 Task: Search one way flight ticket for 4 adults, 2 children, 2 infants in seat and 1 infant on lap in economy from Marquette: Sawyer International Airport to Rock Springs: Southwest Wyoming Regional Airport (rock Springs Sweetwater County Airport) on 8-5-2023. Choice of flights is Alaska. Price is upto 100000. Outbound departure time preference is 15:45.
Action: Mouse moved to (333, 289)
Screenshot: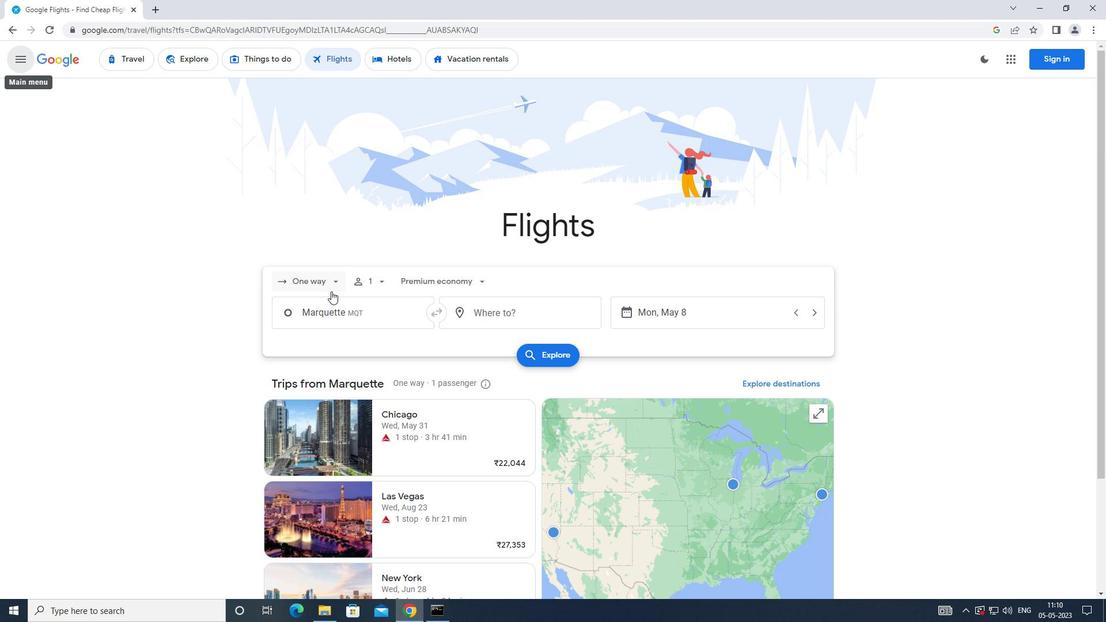 
Action: Mouse pressed left at (333, 289)
Screenshot: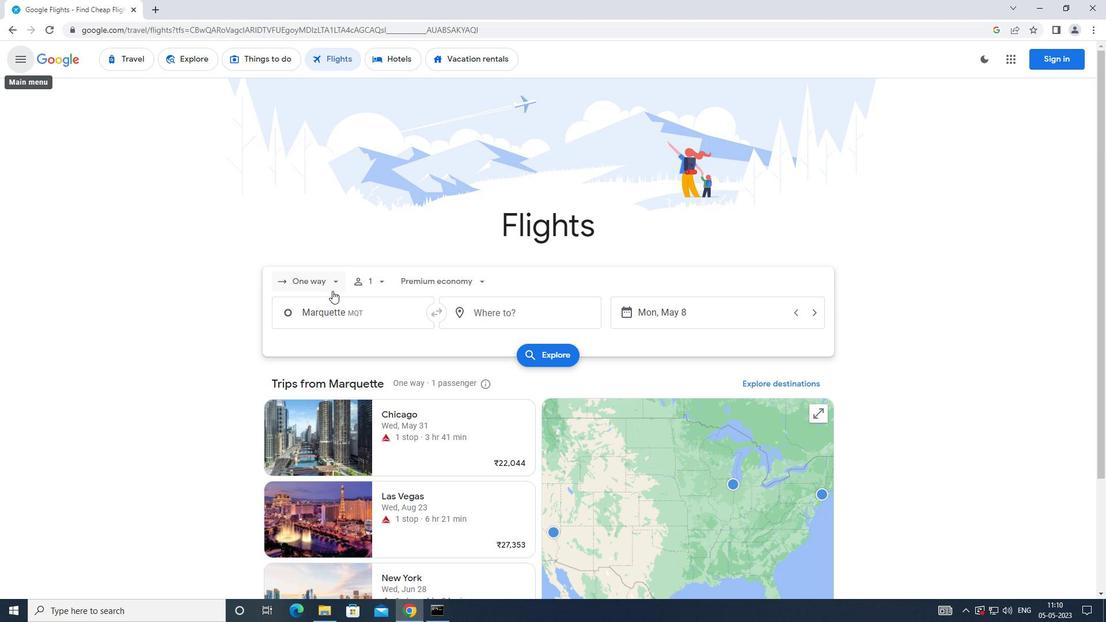 
Action: Mouse moved to (329, 335)
Screenshot: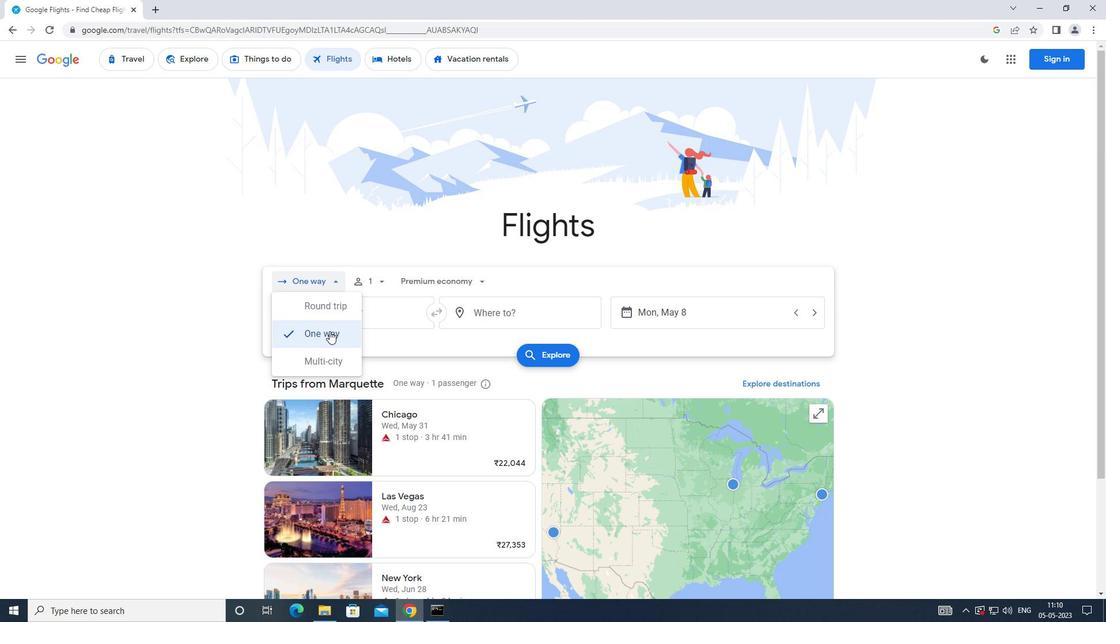 
Action: Mouse pressed left at (329, 335)
Screenshot: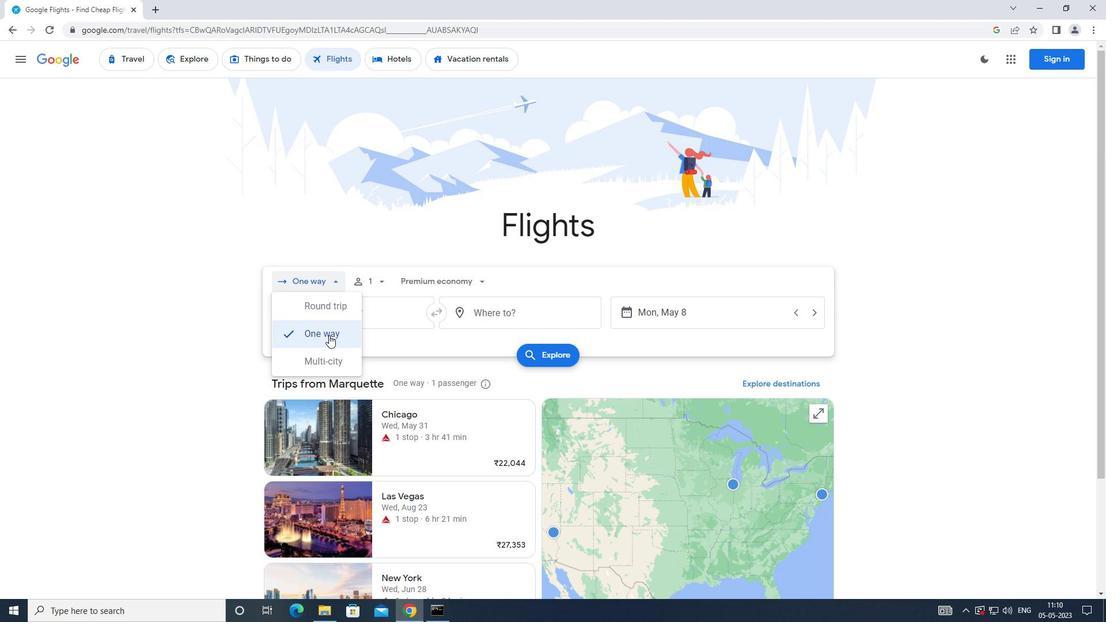 
Action: Mouse moved to (375, 278)
Screenshot: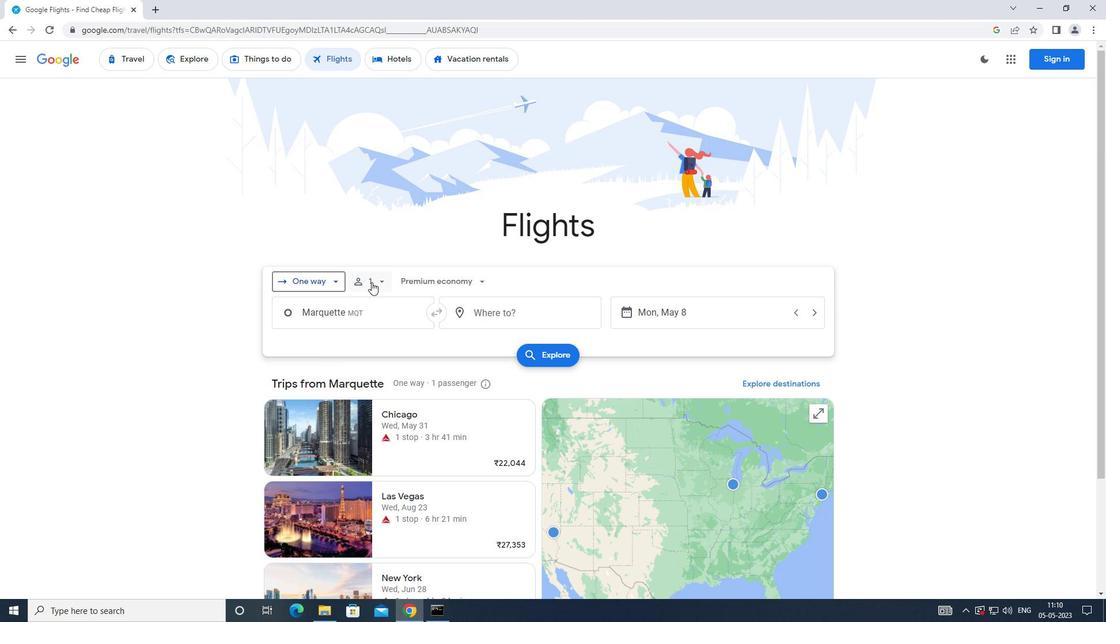 
Action: Mouse pressed left at (375, 278)
Screenshot: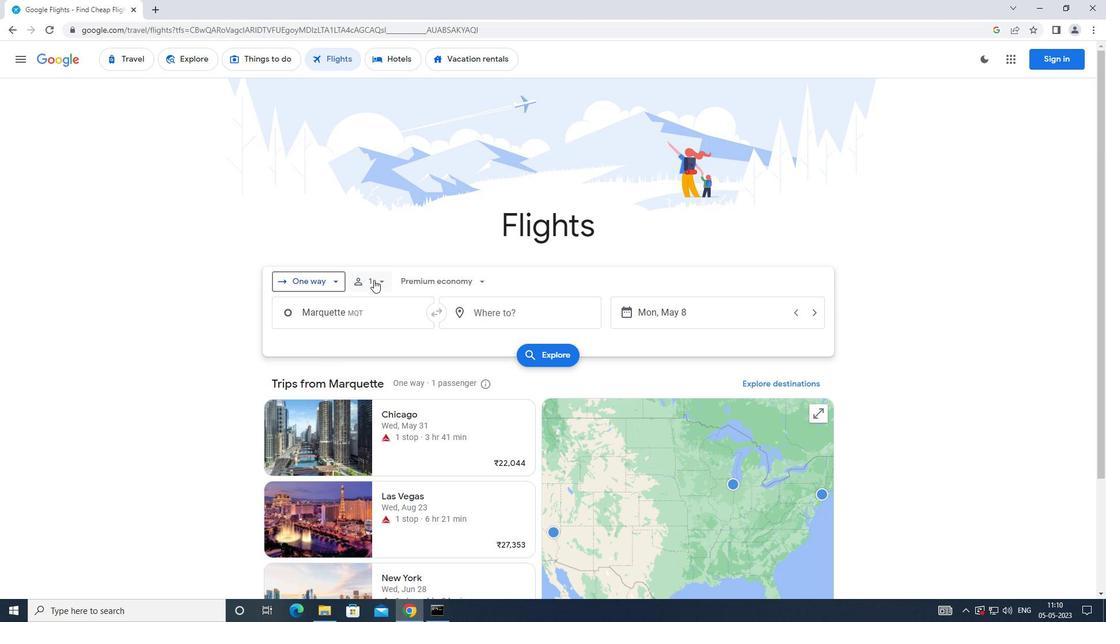 
Action: Mouse moved to (469, 314)
Screenshot: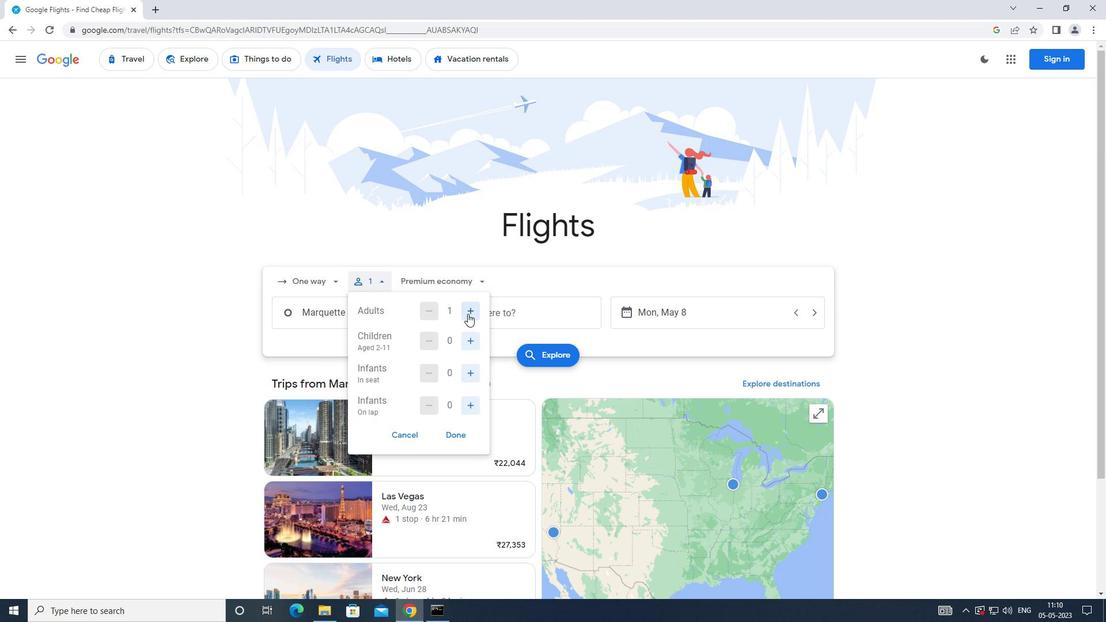 
Action: Mouse pressed left at (469, 314)
Screenshot: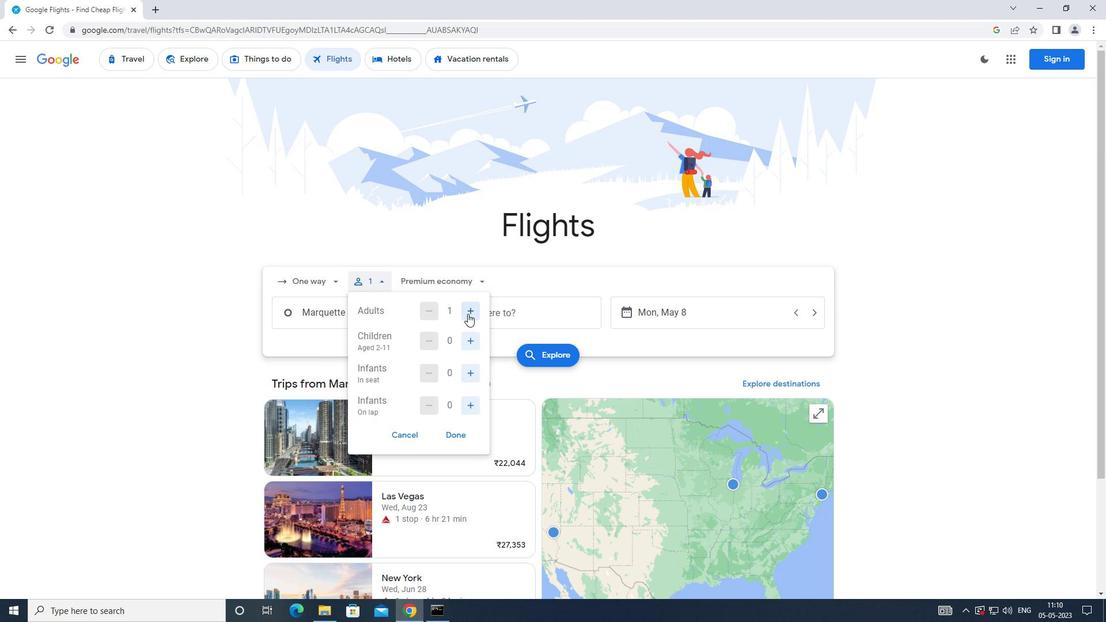 
Action: Mouse moved to (469, 314)
Screenshot: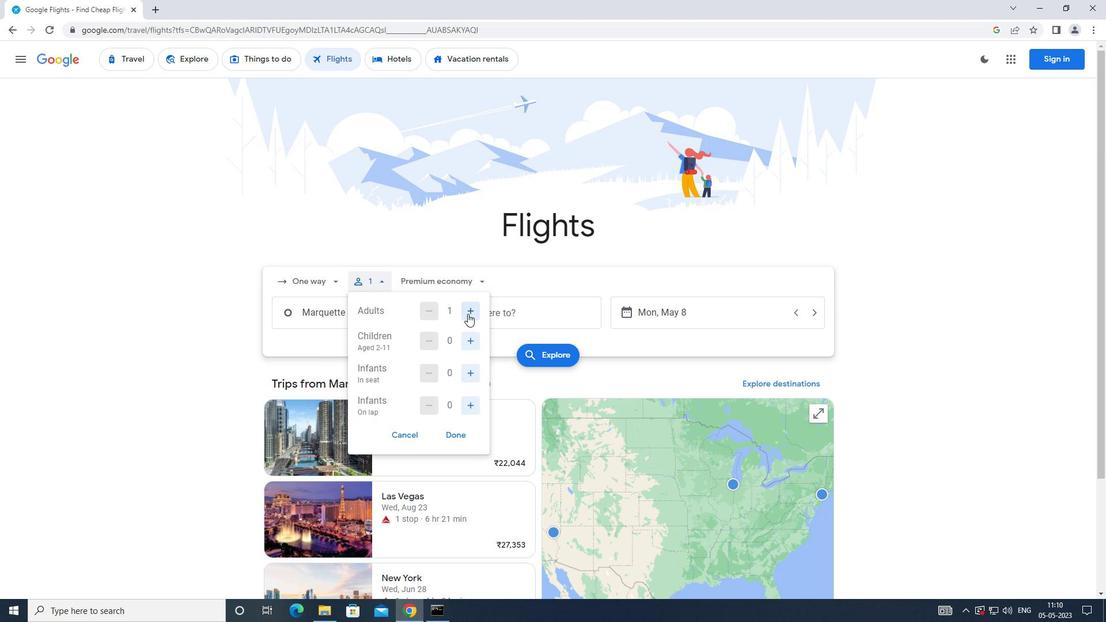 
Action: Mouse pressed left at (469, 314)
Screenshot: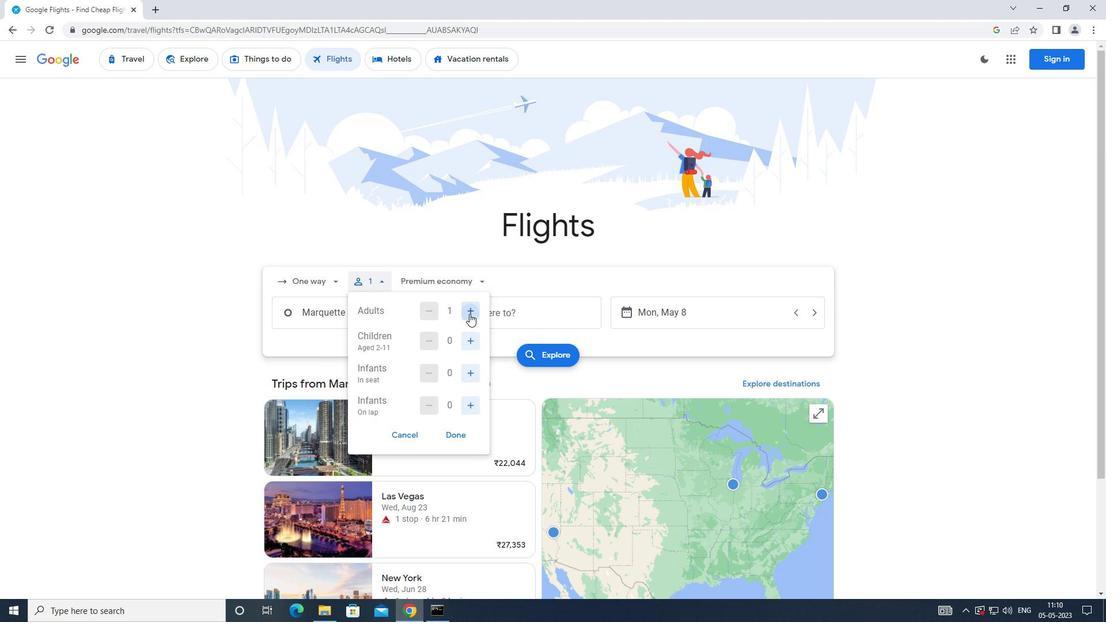 
Action: Mouse pressed left at (469, 314)
Screenshot: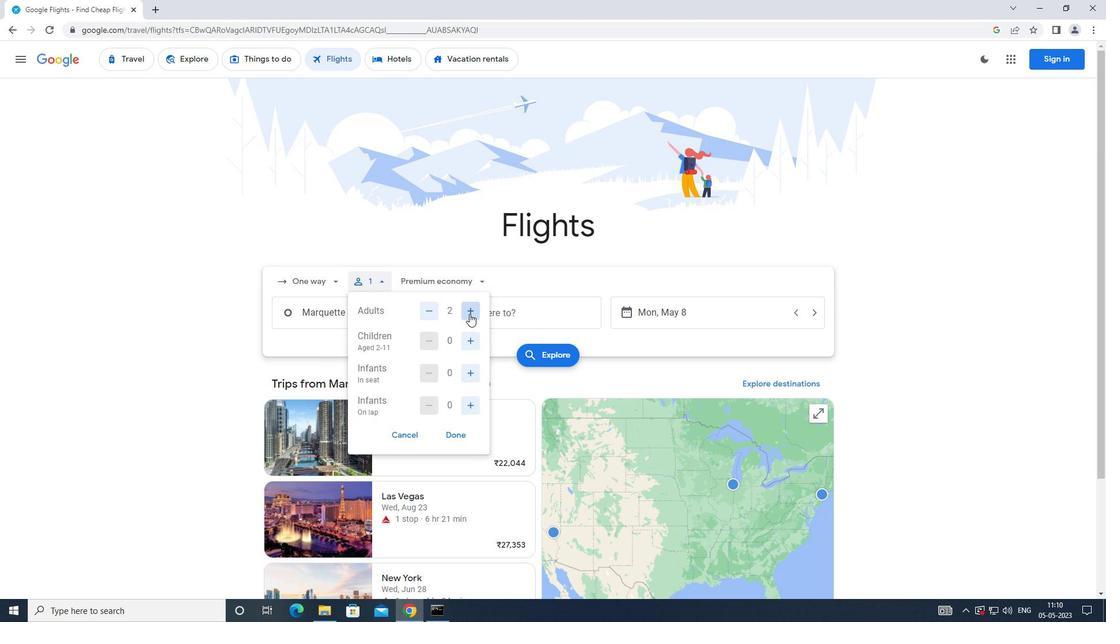 
Action: Mouse moved to (467, 345)
Screenshot: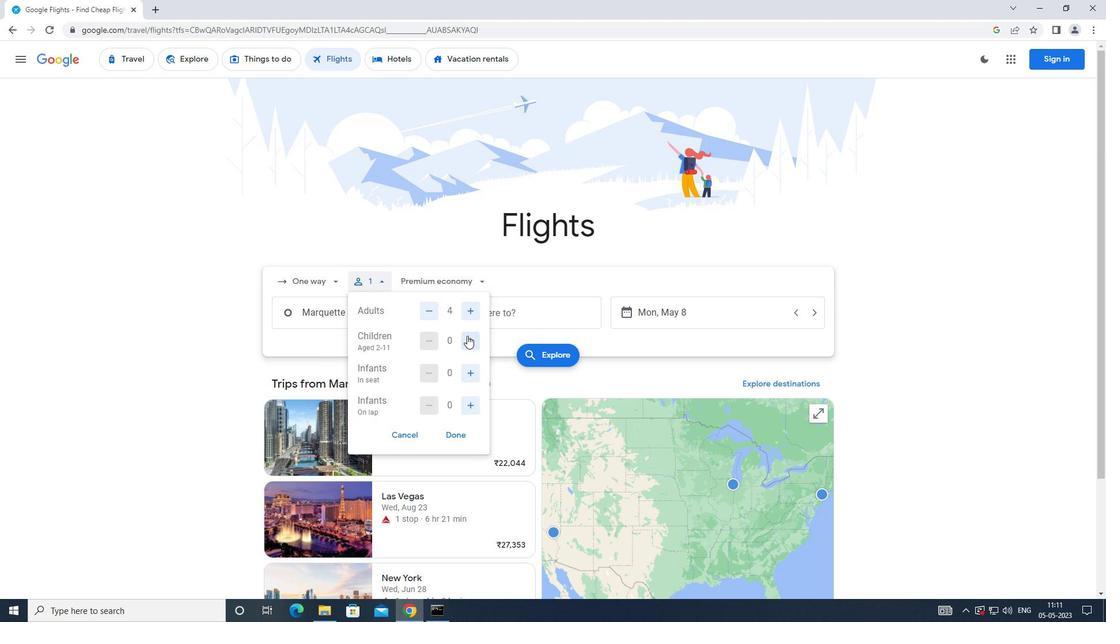 
Action: Mouse pressed left at (467, 345)
Screenshot: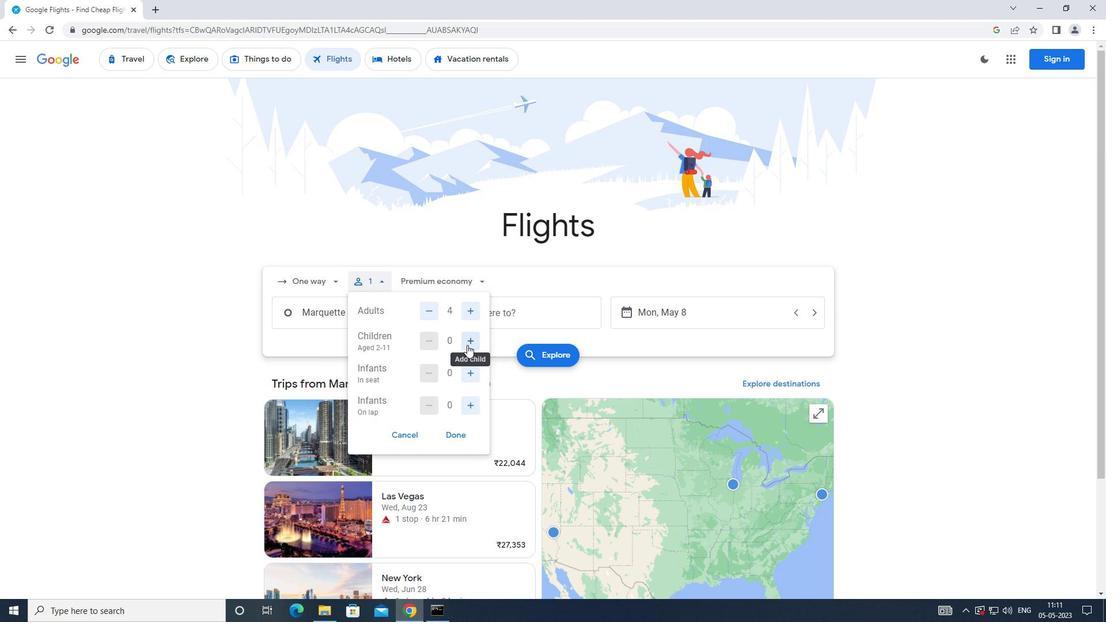 
Action: Mouse moved to (467, 345)
Screenshot: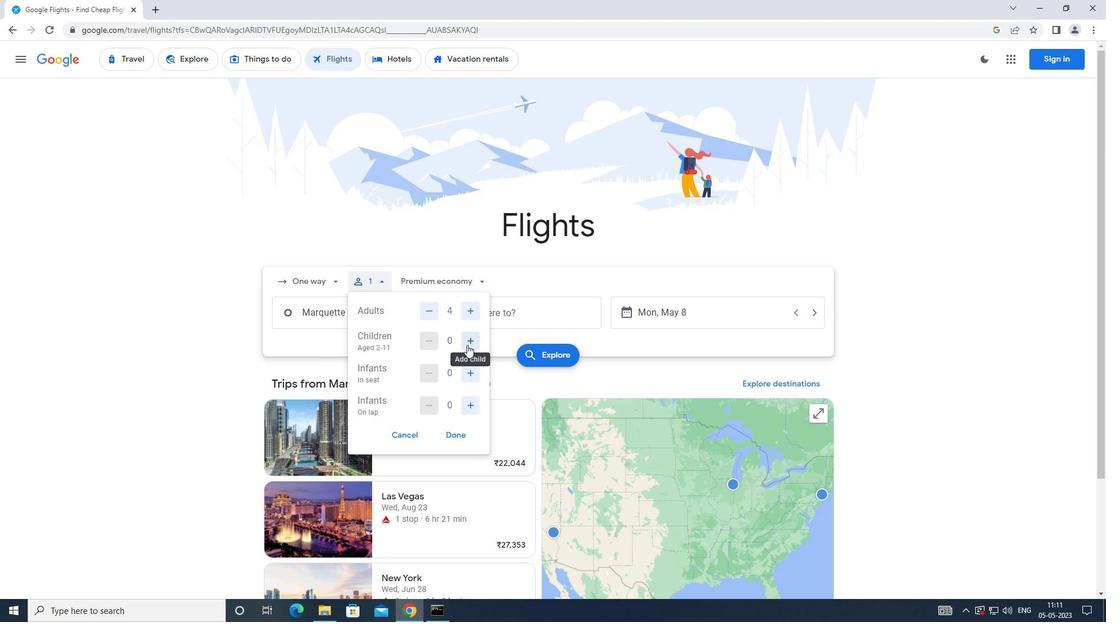 
Action: Mouse pressed left at (467, 345)
Screenshot: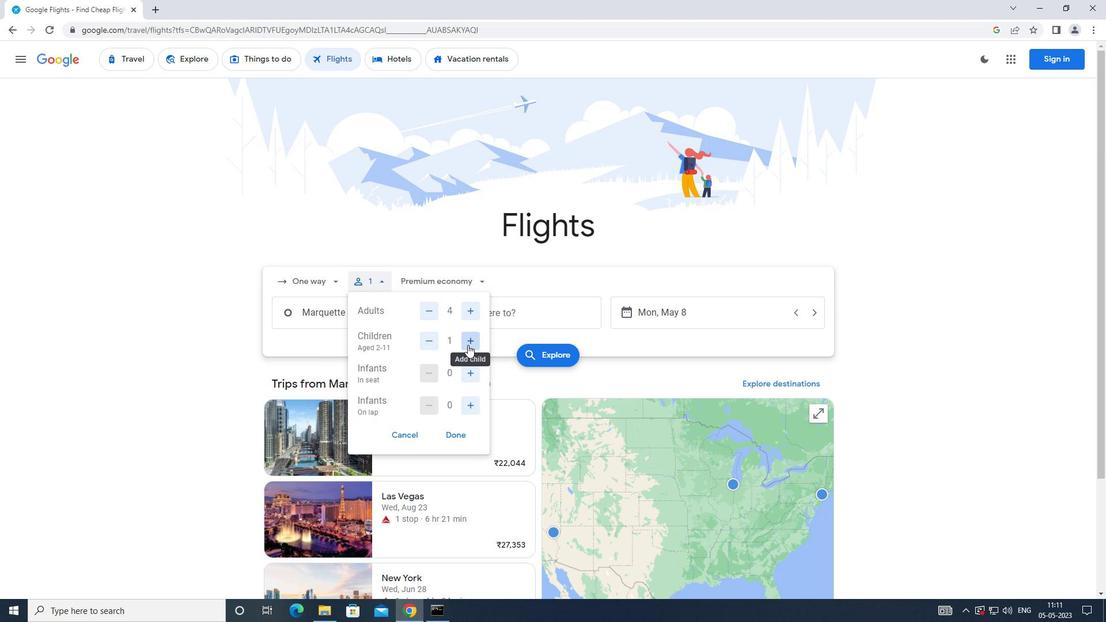 
Action: Mouse moved to (474, 378)
Screenshot: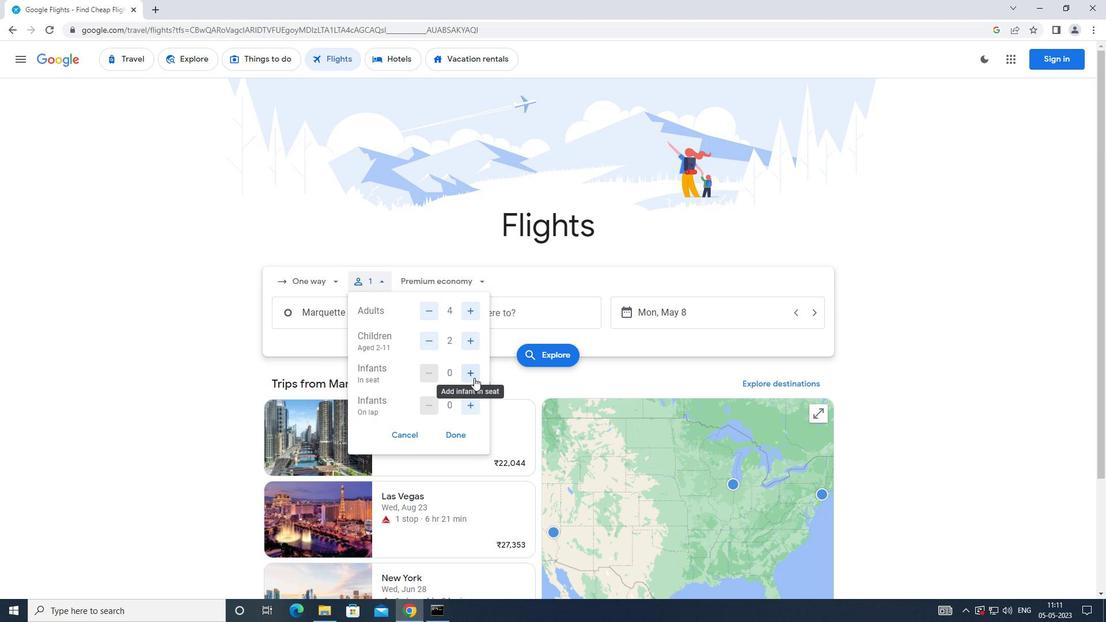 
Action: Mouse pressed left at (474, 378)
Screenshot: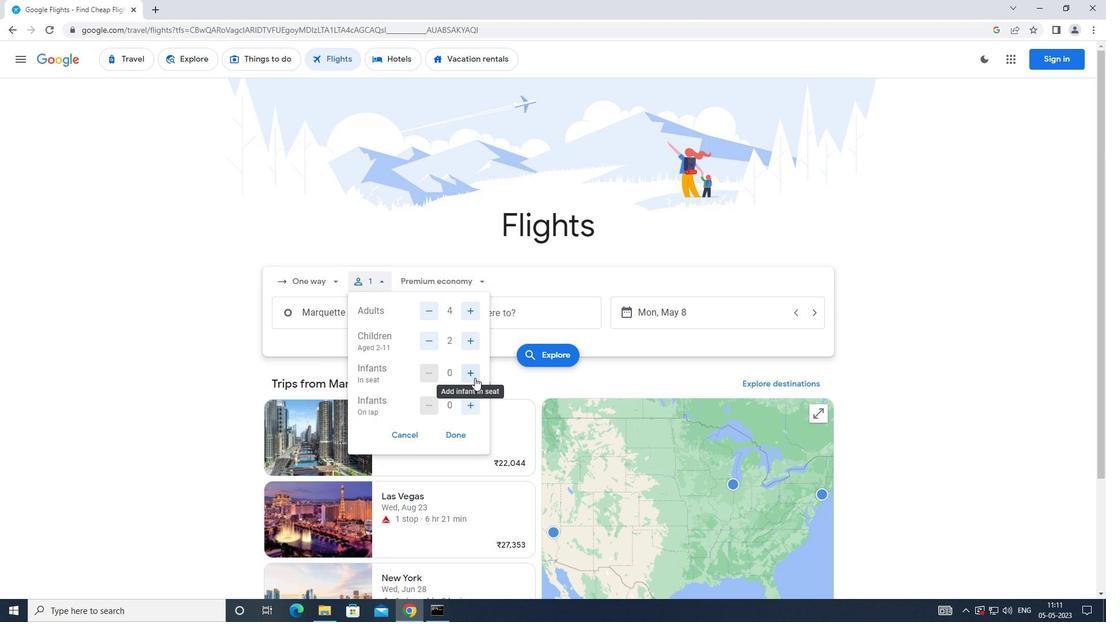 
Action: Mouse moved to (475, 378)
Screenshot: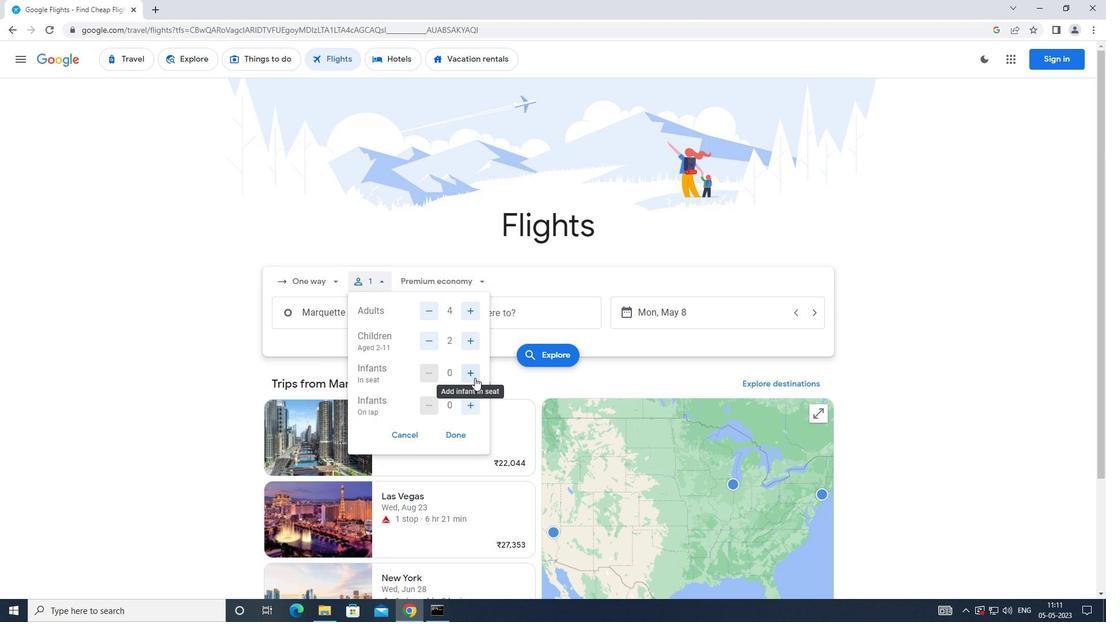 
Action: Mouse pressed left at (475, 378)
Screenshot: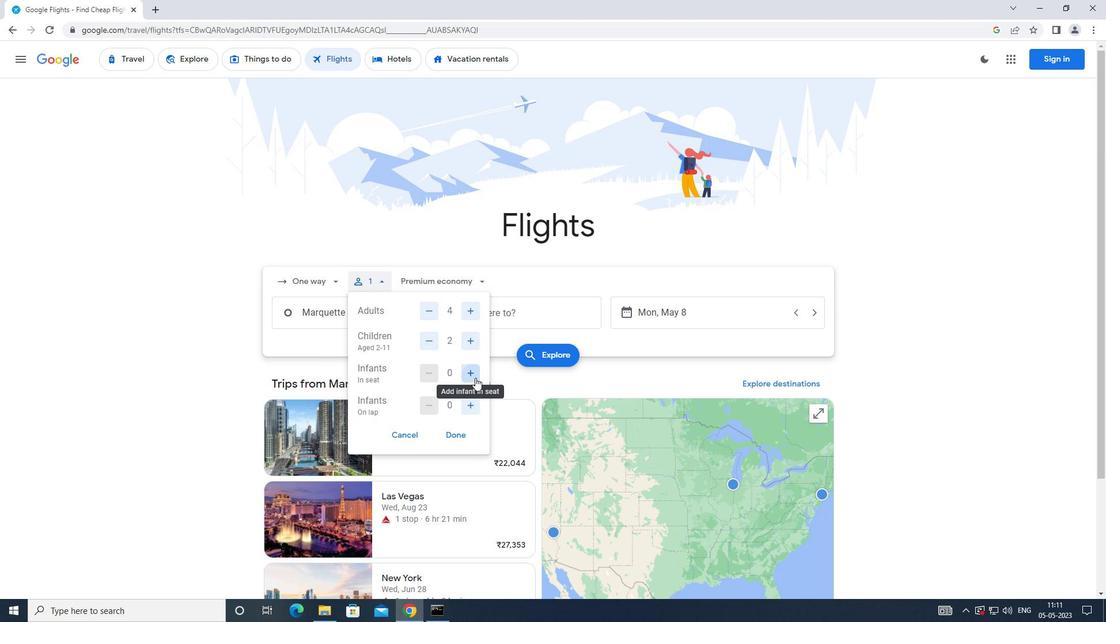 
Action: Mouse moved to (472, 403)
Screenshot: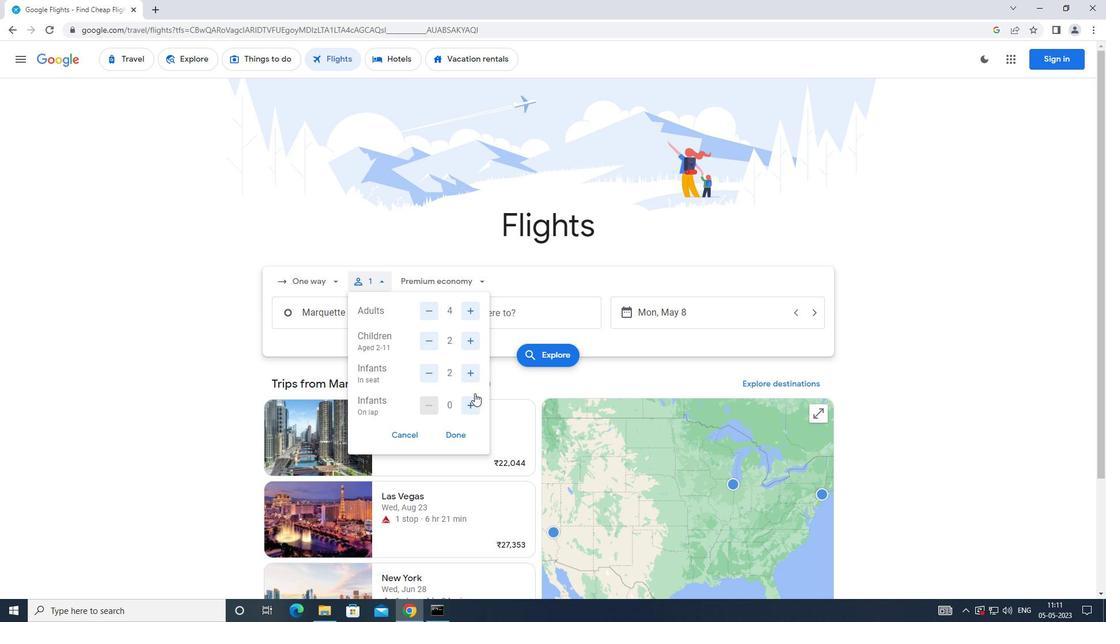 
Action: Mouse pressed left at (472, 403)
Screenshot: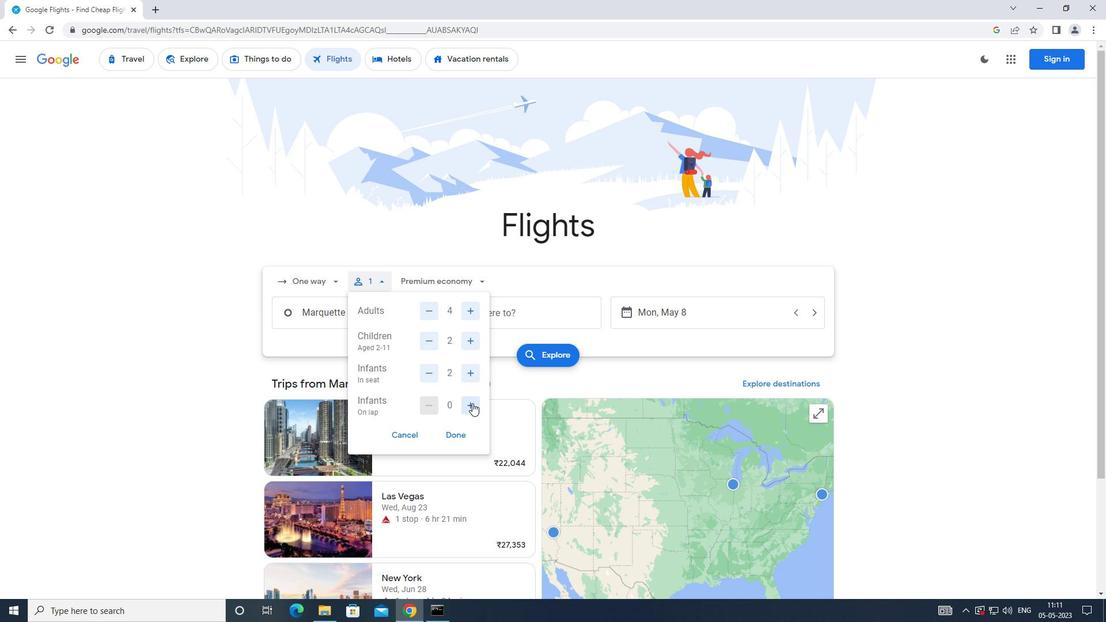 
Action: Mouse moved to (460, 433)
Screenshot: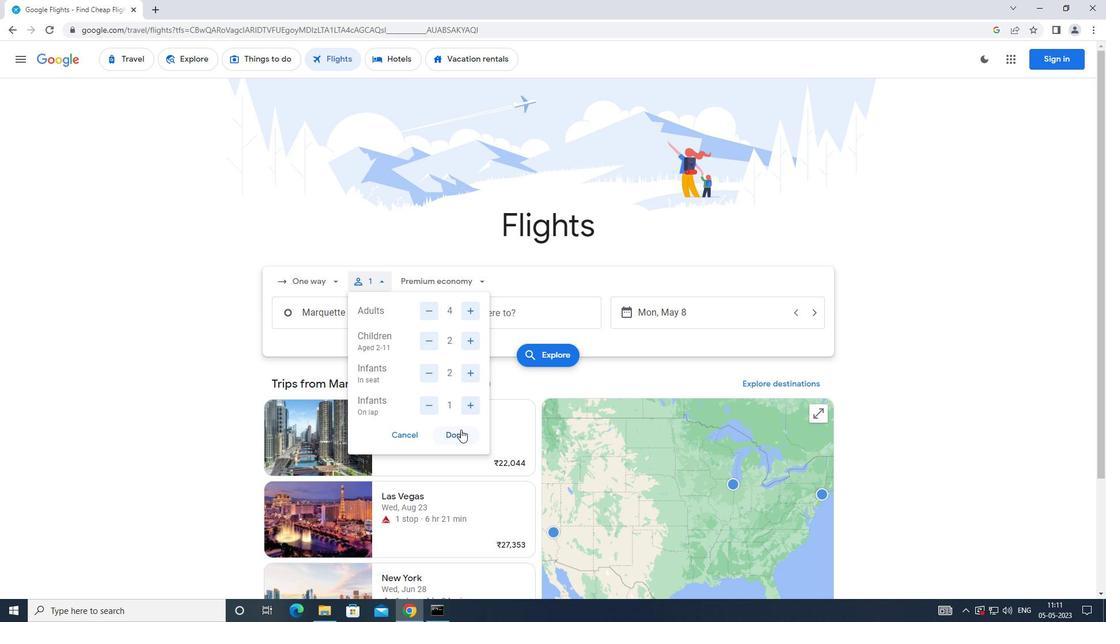 
Action: Mouse pressed left at (460, 433)
Screenshot: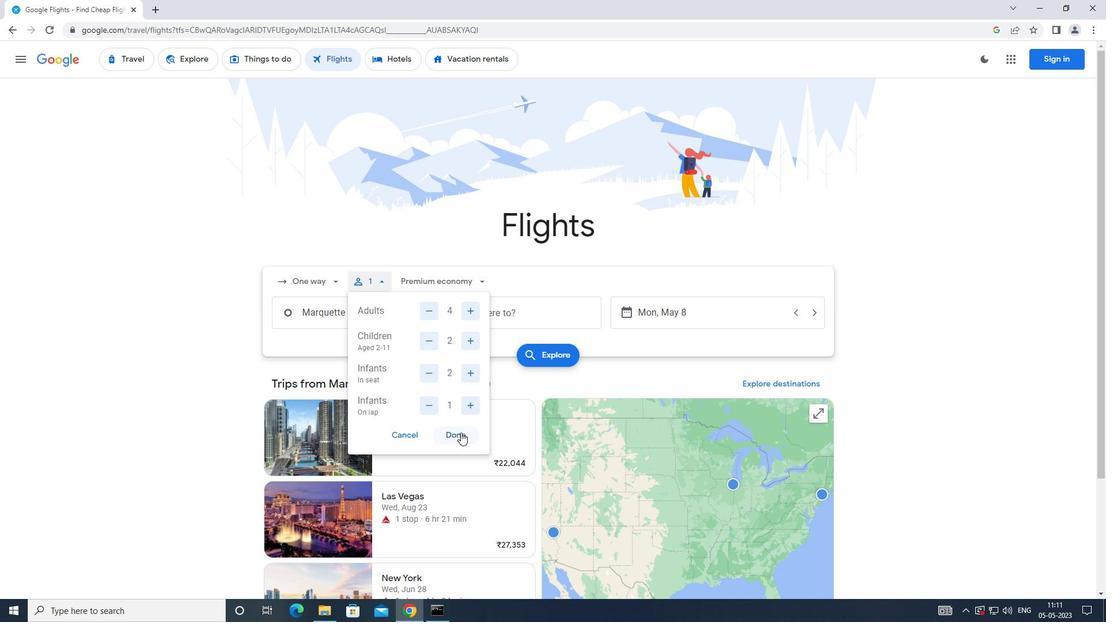 
Action: Mouse moved to (428, 282)
Screenshot: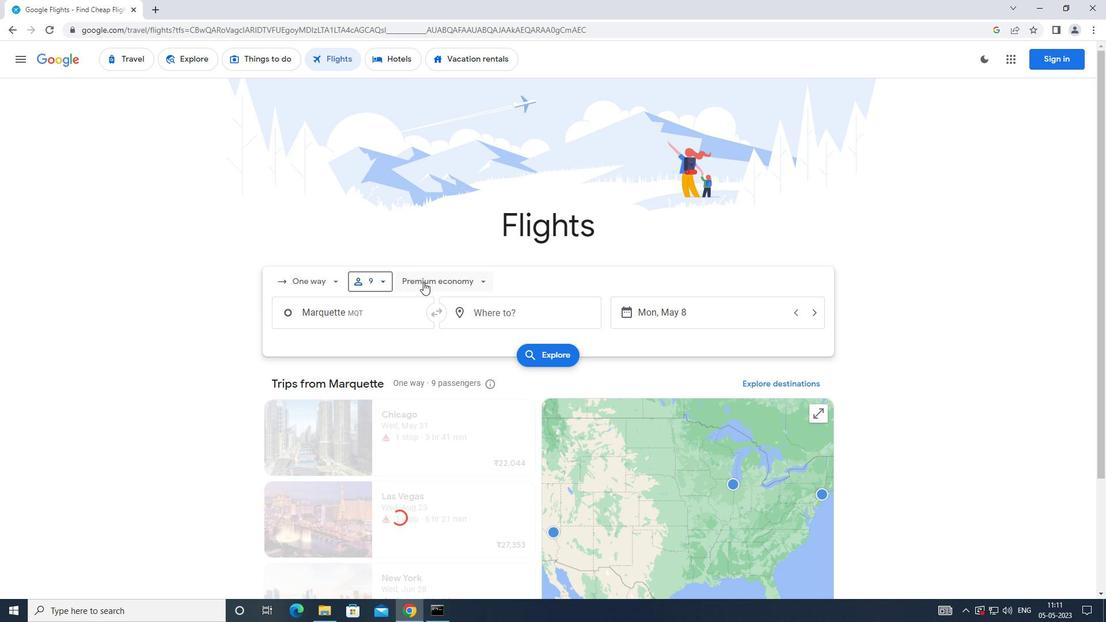 
Action: Mouse pressed left at (428, 282)
Screenshot: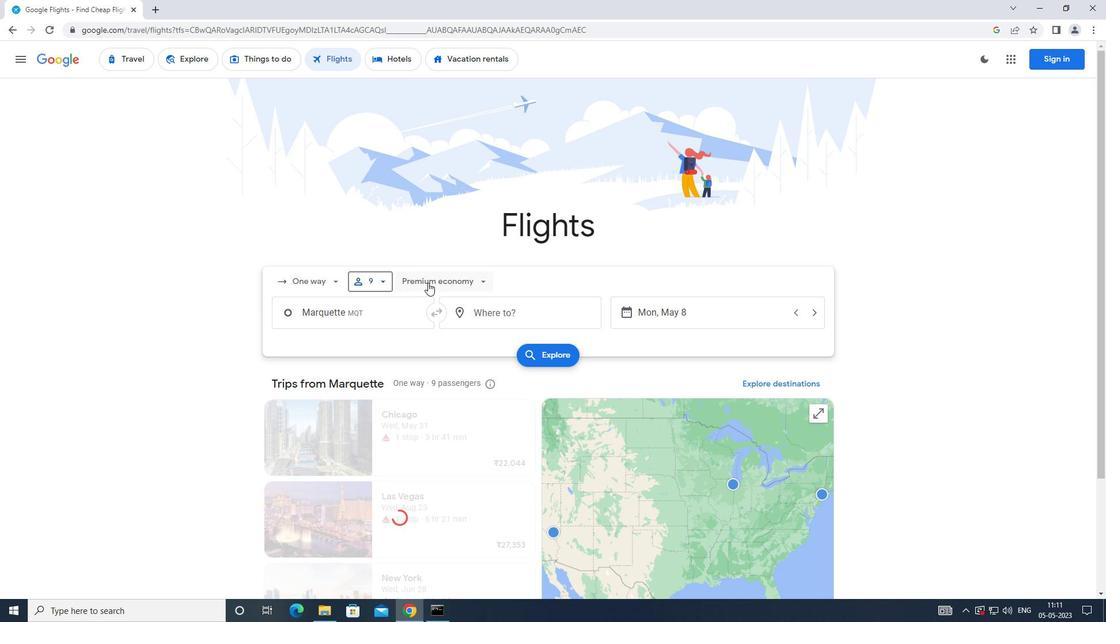 
Action: Mouse moved to (448, 315)
Screenshot: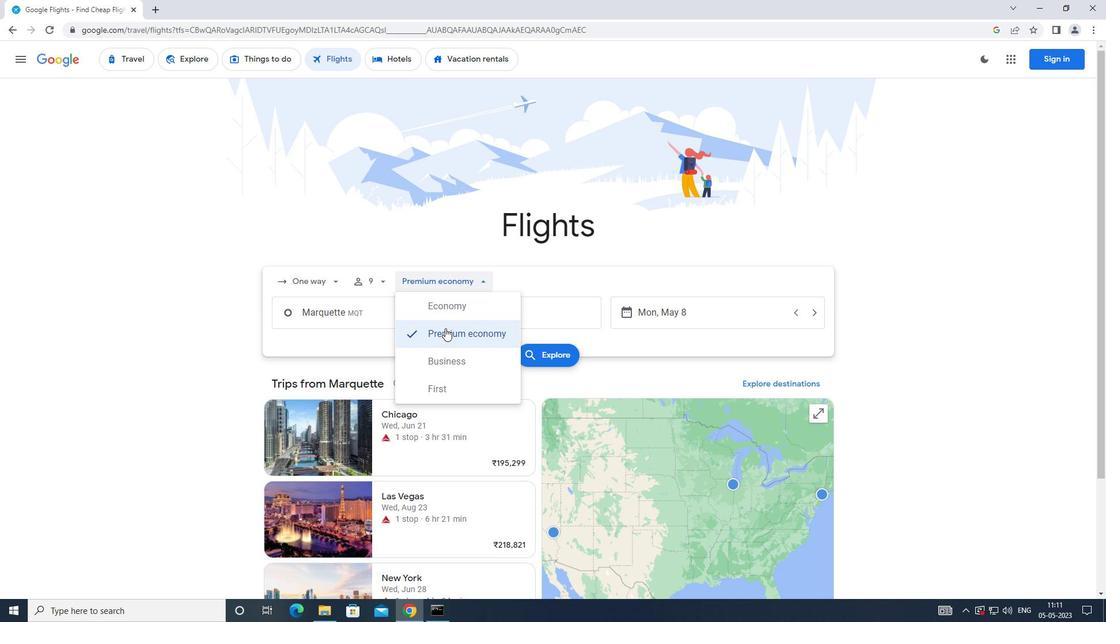 
Action: Mouse pressed left at (448, 315)
Screenshot: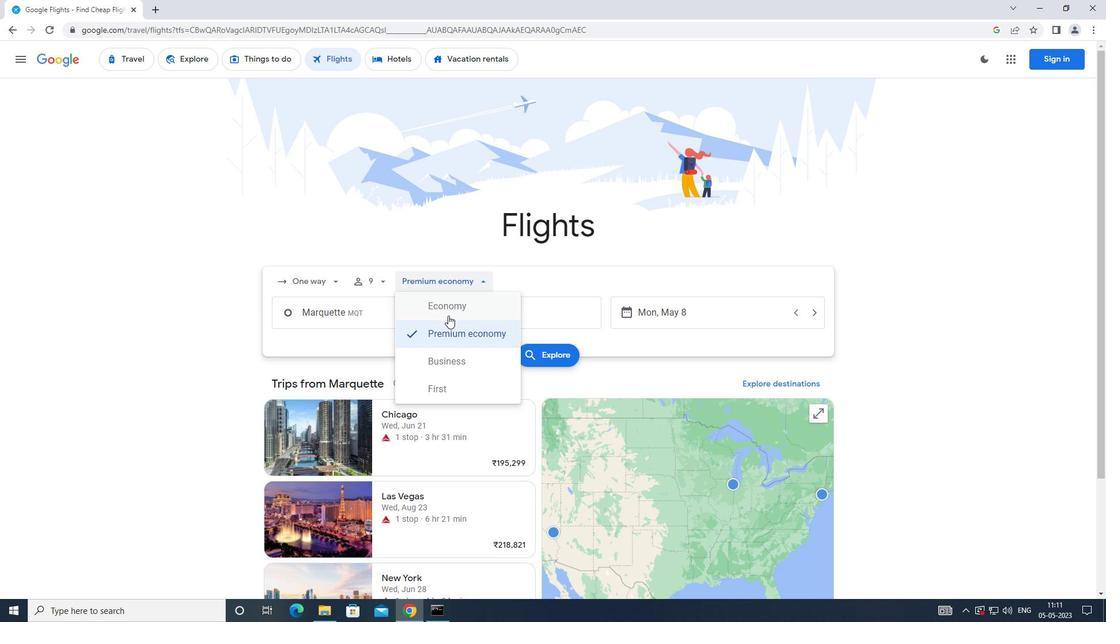 
Action: Mouse moved to (370, 323)
Screenshot: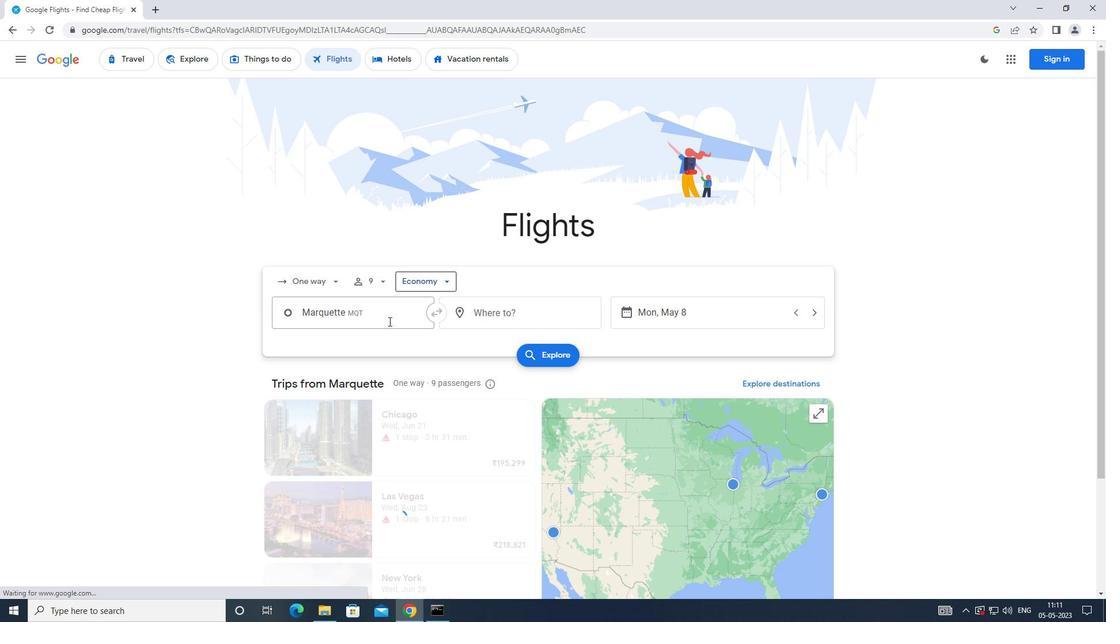 
Action: Mouse pressed left at (370, 323)
Screenshot: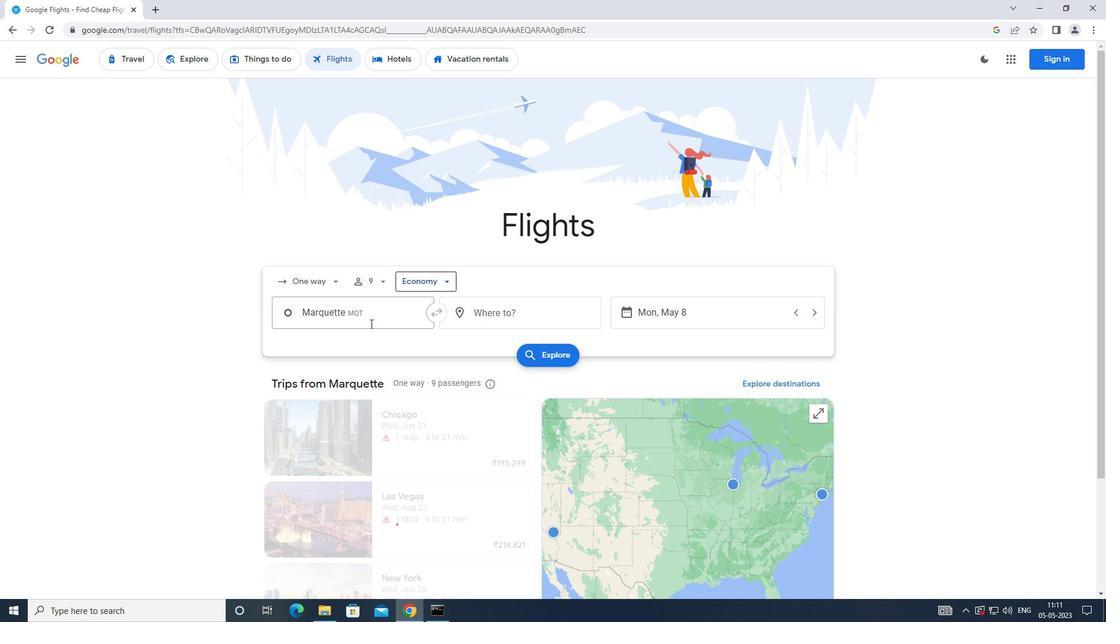 
Action: Mouse moved to (371, 323)
Screenshot: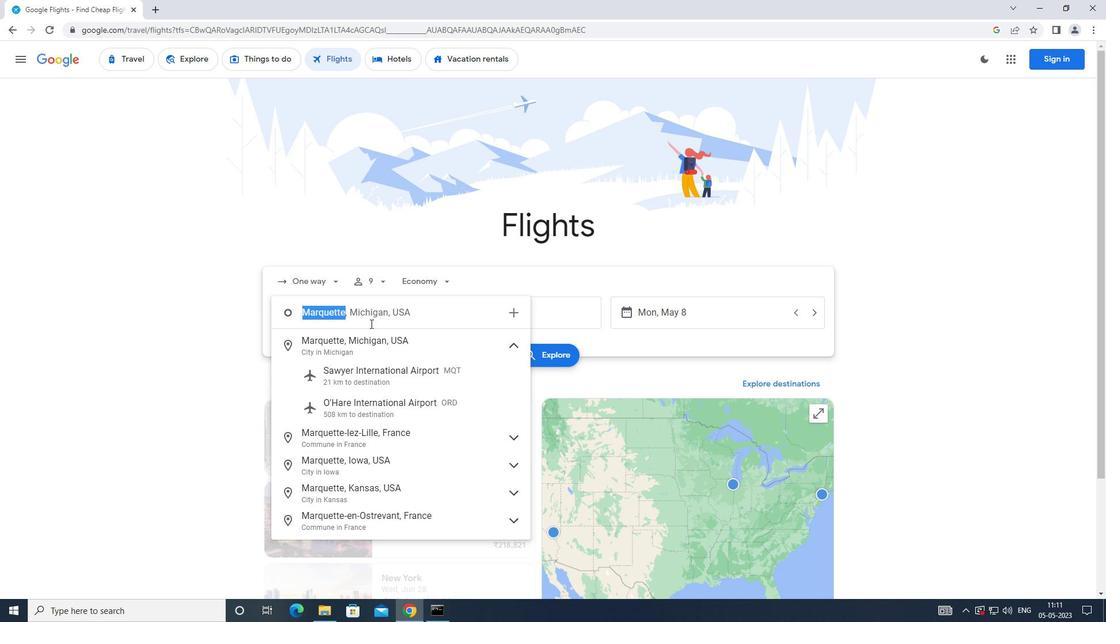 
Action: Key pressed <Key.caps_lock>s<Key.caps_lock>awyer
Screenshot: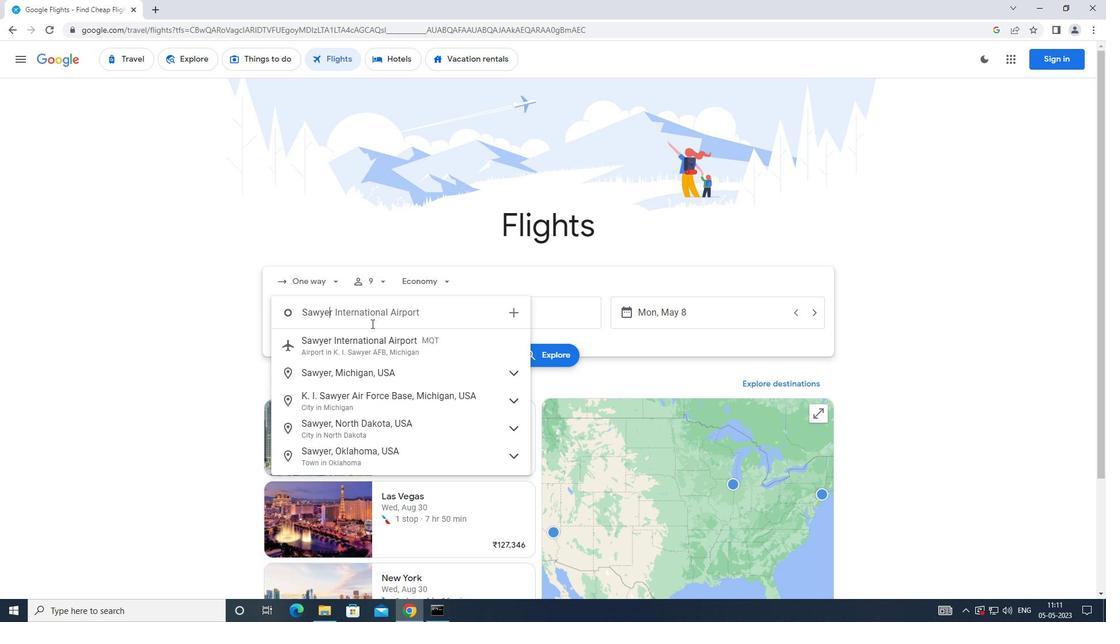 
Action: Mouse moved to (365, 348)
Screenshot: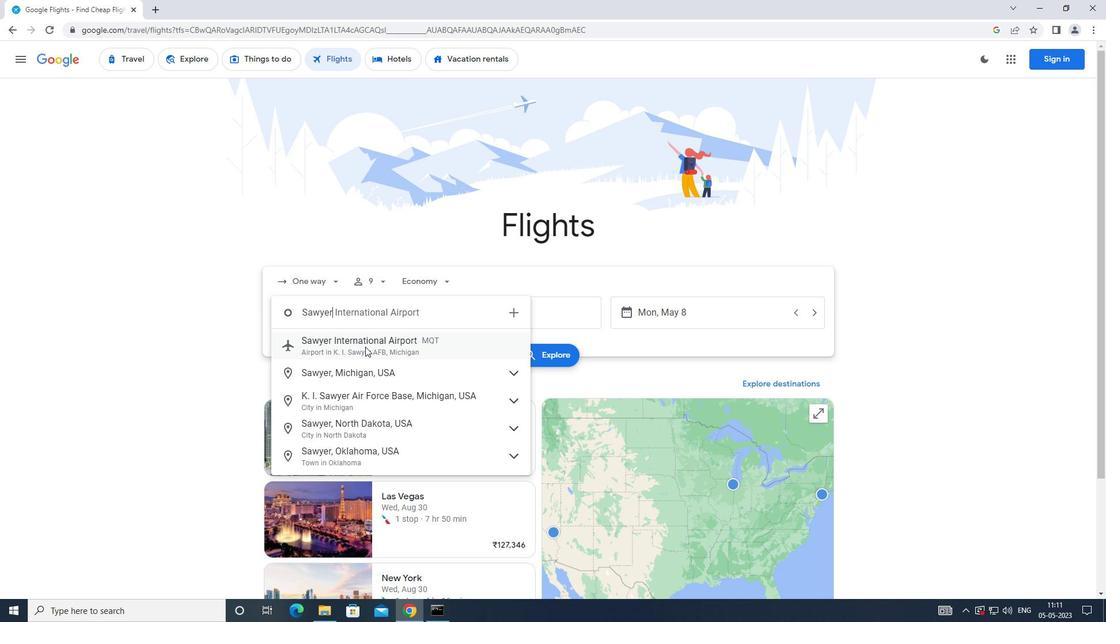
Action: Mouse pressed left at (365, 348)
Screenshot: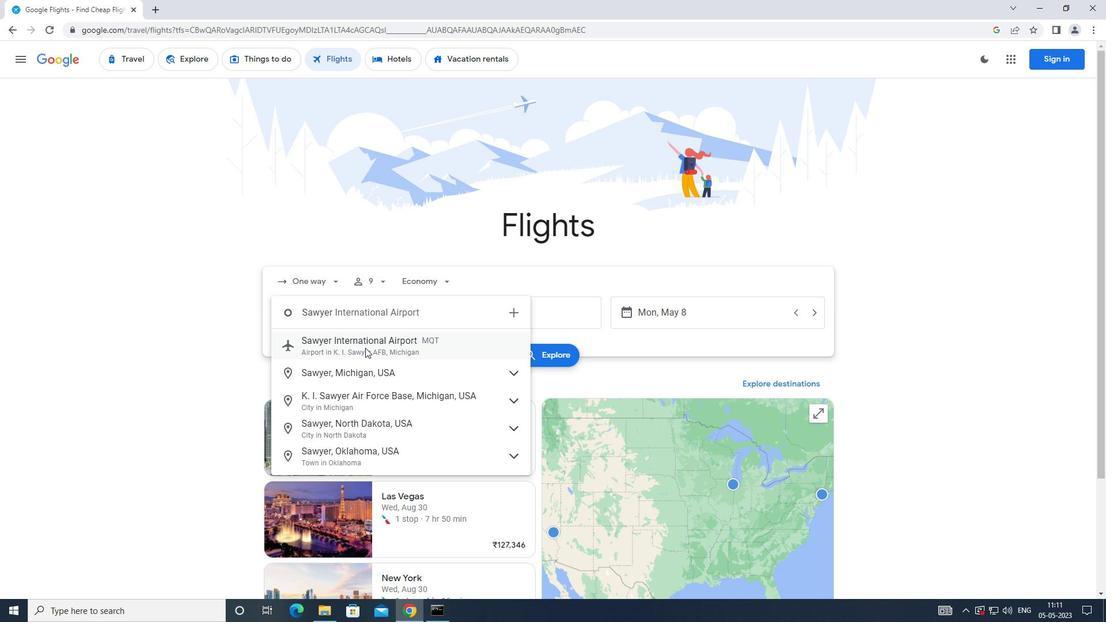 
Action: Mouse moved to (466, 312)
Screenshot: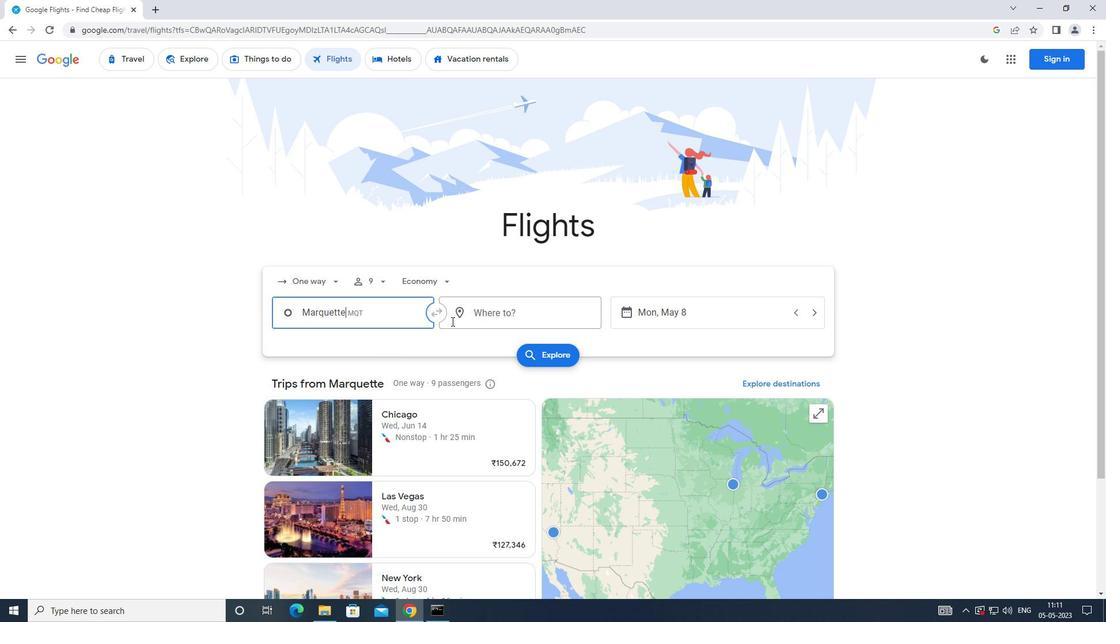 
Action: Mouse pressed left at (466, 312)
Screenshot: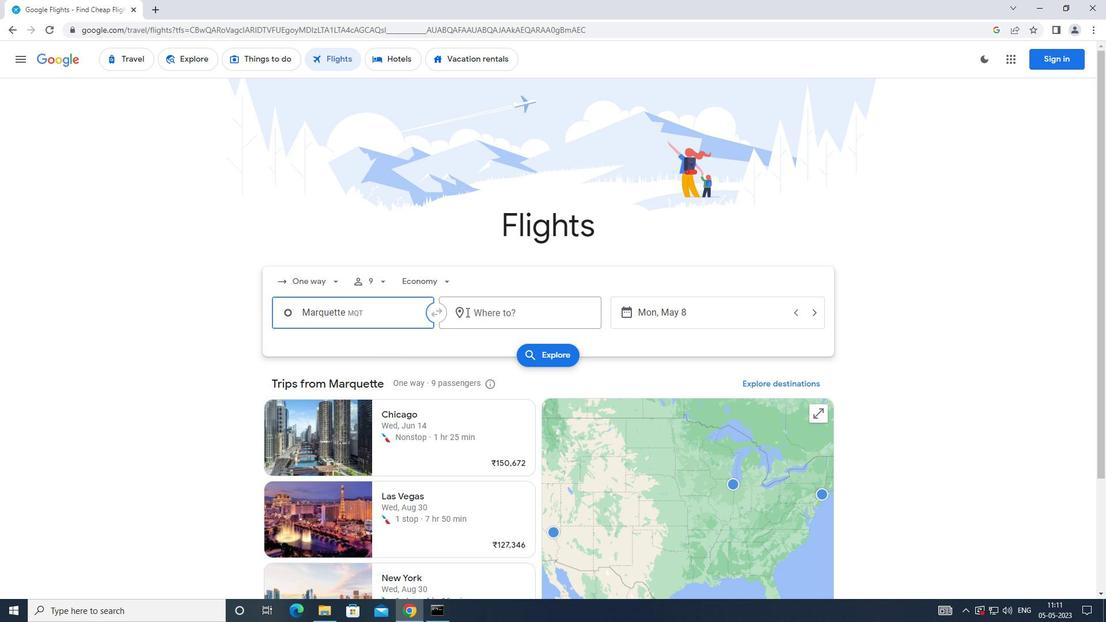 
Action: Mouse moved to (467, 312)
Screenshot: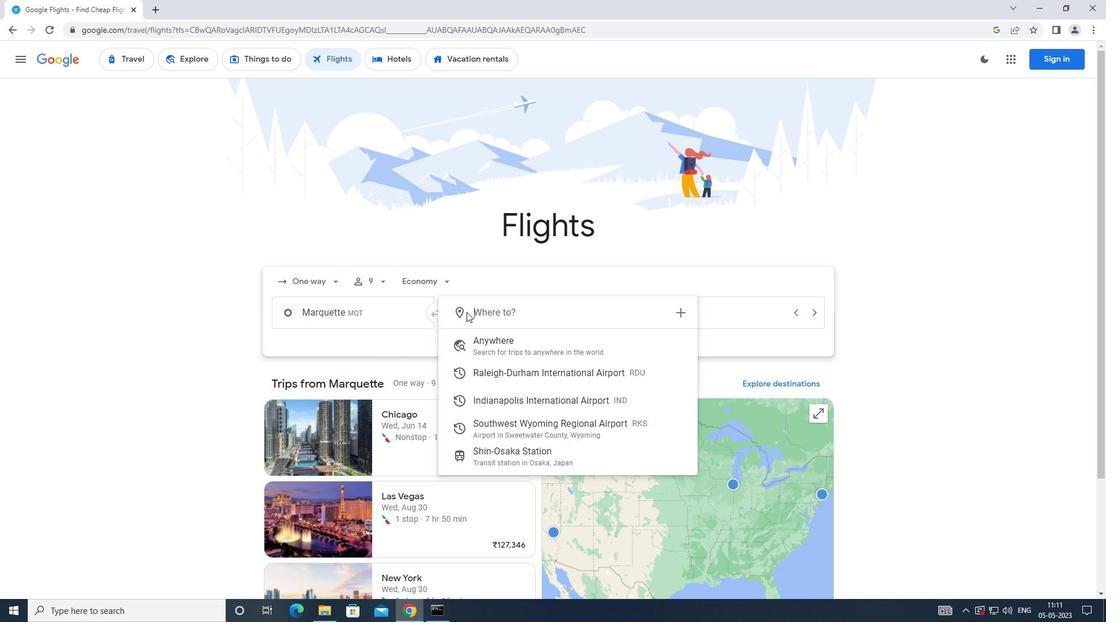 
Action: Key pressed <Key.caps_lock>s<Key.caps_lock>outhwest
Screenshot: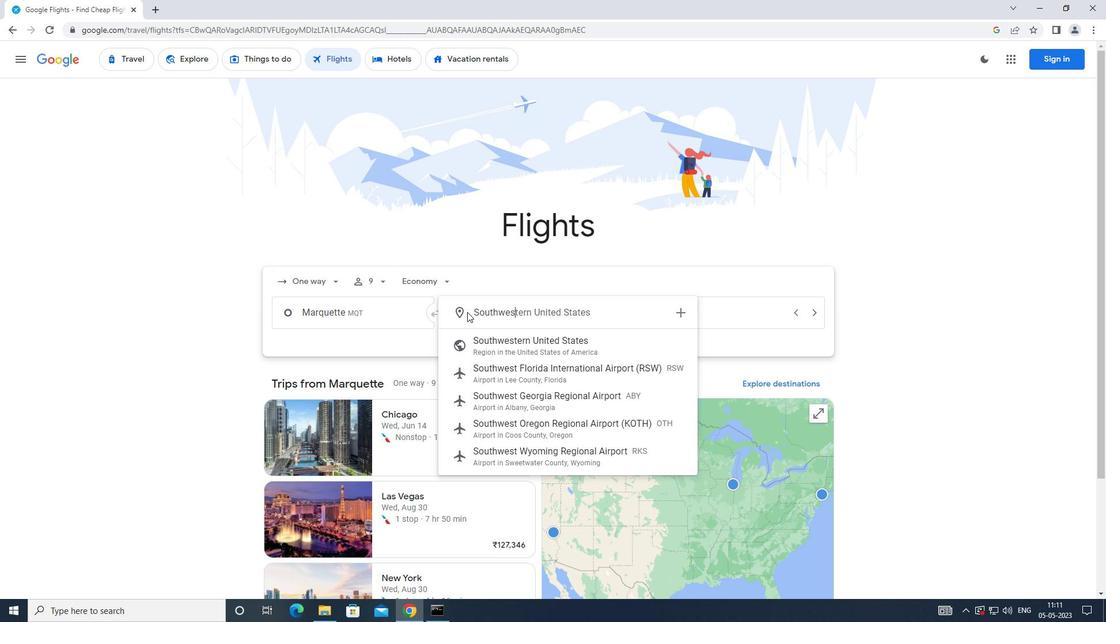
Action: Mouse moved to (497, 455)
Screenshot: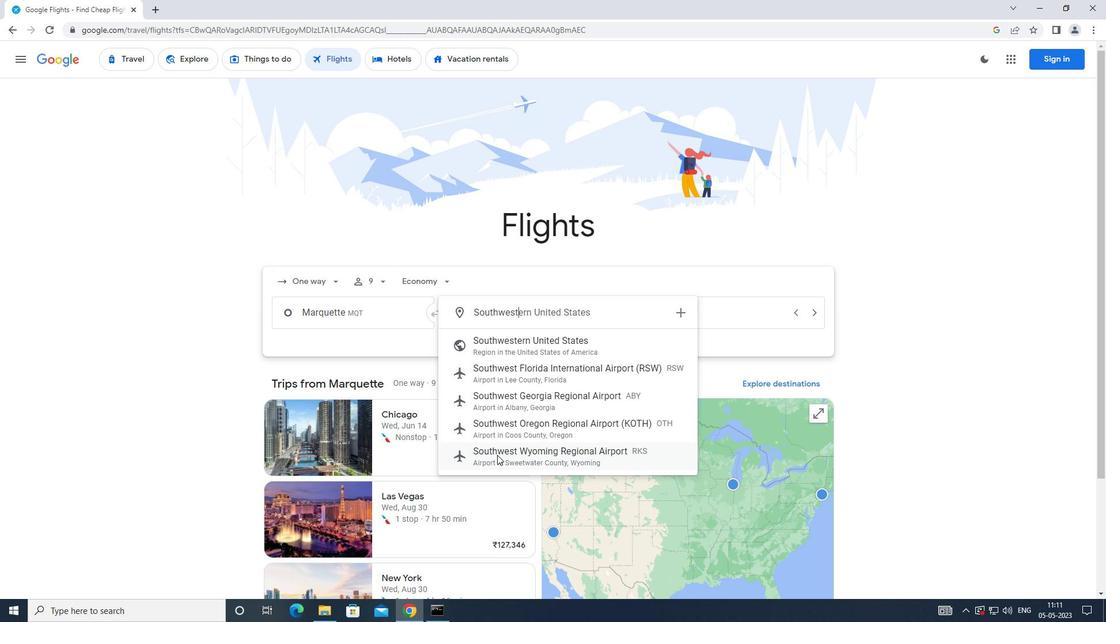 
Action: Mouse pressed left at (497, 455)
Screenshot: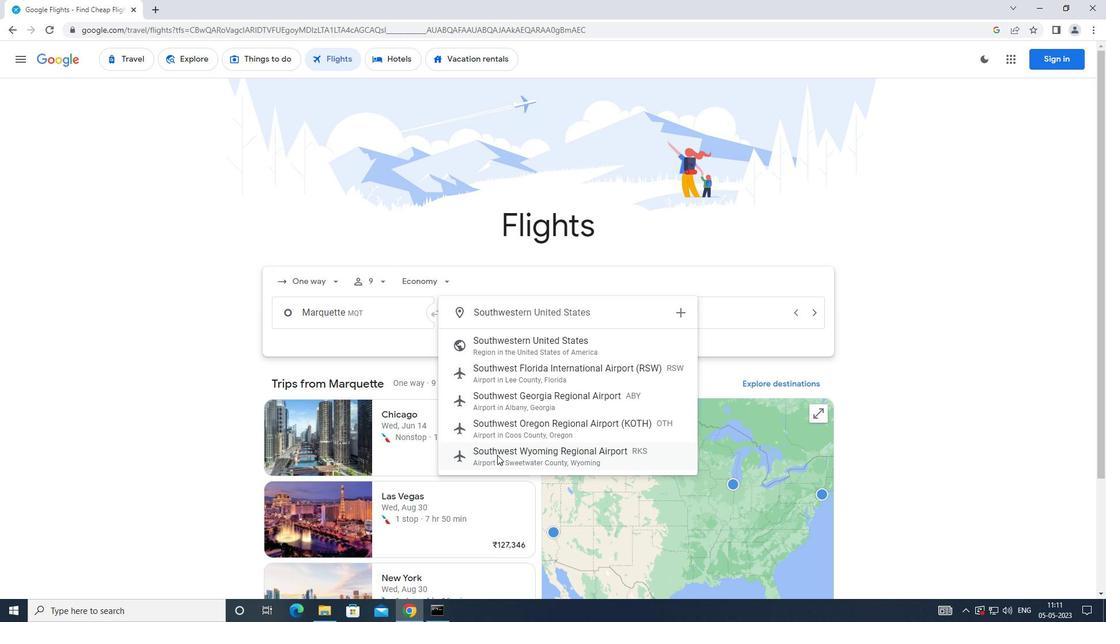 
Action: Mouse moved to (669, 309)
Screenshot: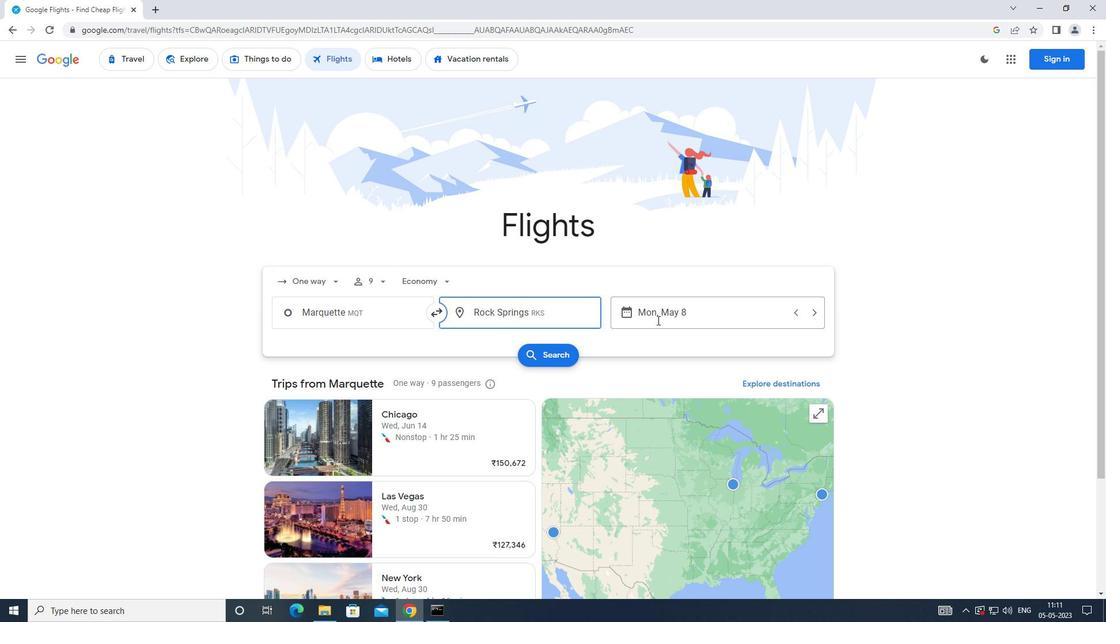 
Action: Mouse pressed left at (669, 309)
Screenshot: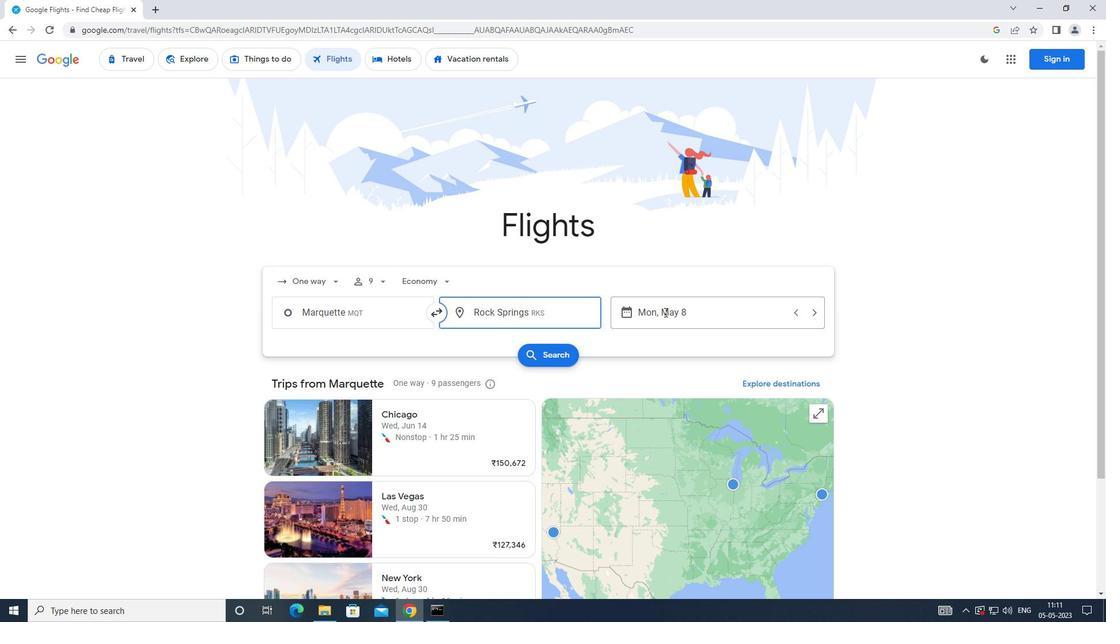 
Action: Mouse moved to (448, 416)
Screenshot: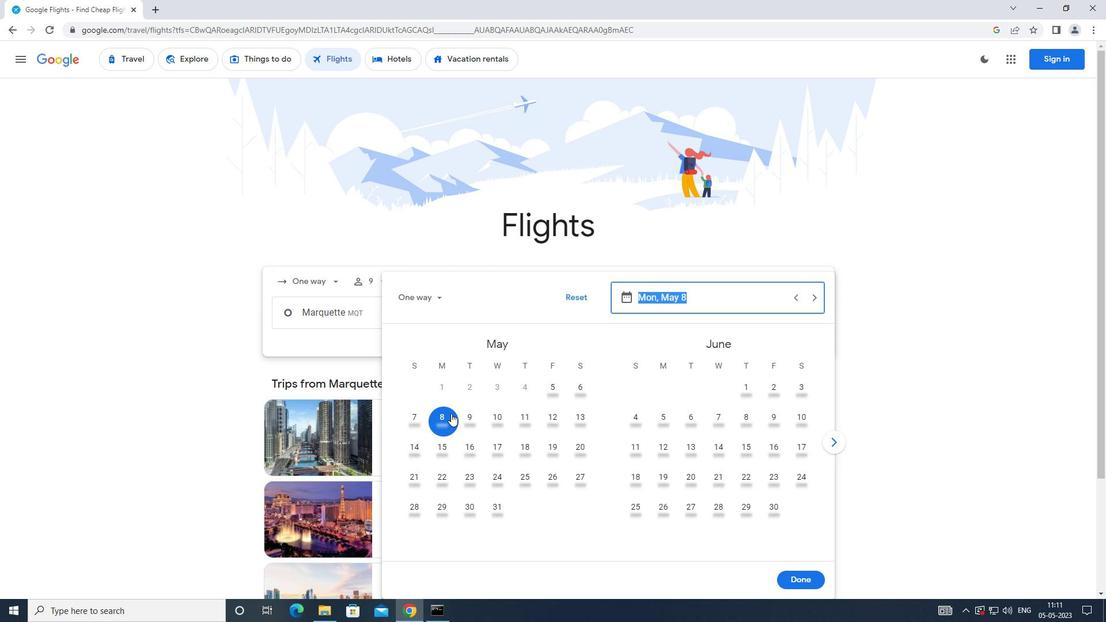 
Action: Mouse pressed left at (448, 416)
Screenshot: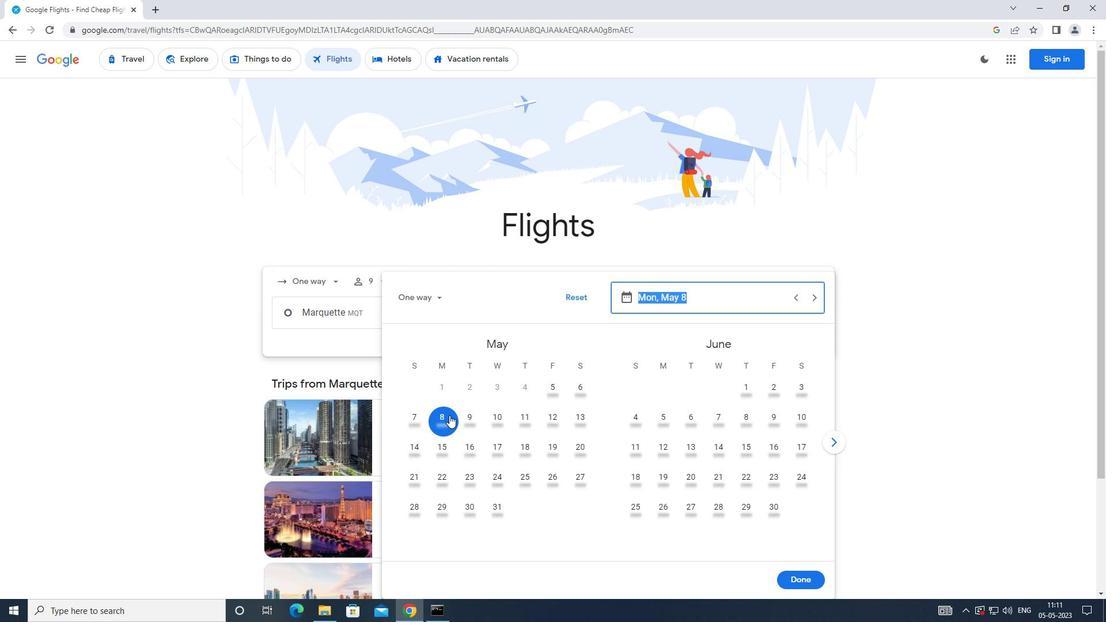 
Action: Mouse moved to (800, 584)
Screenshot: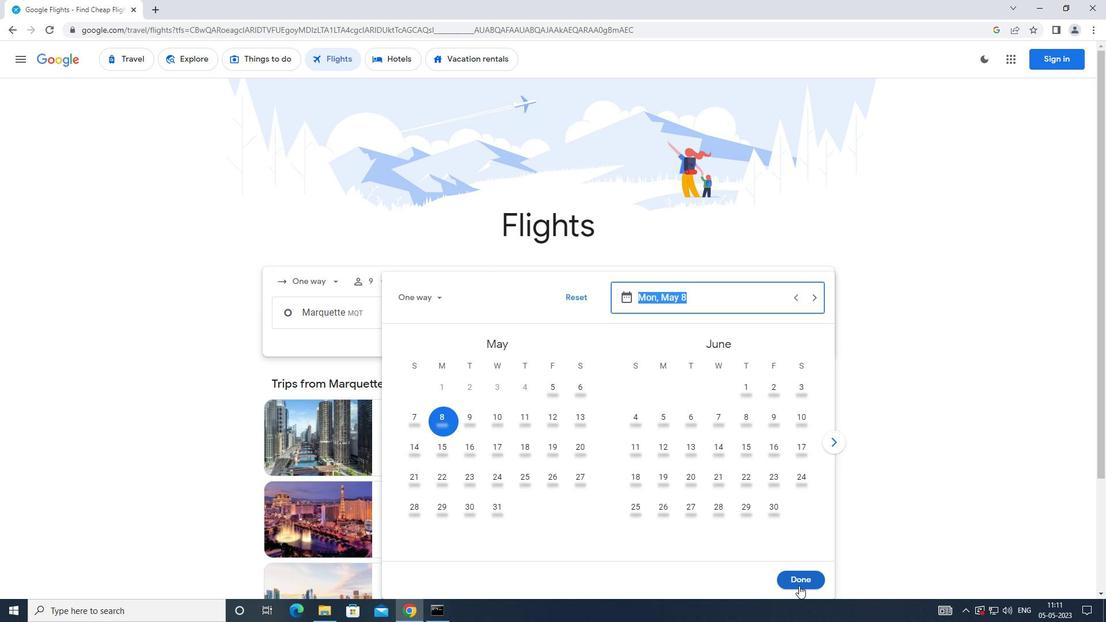 
Action: Mouse pressed left at (800, 584)
Screenshot: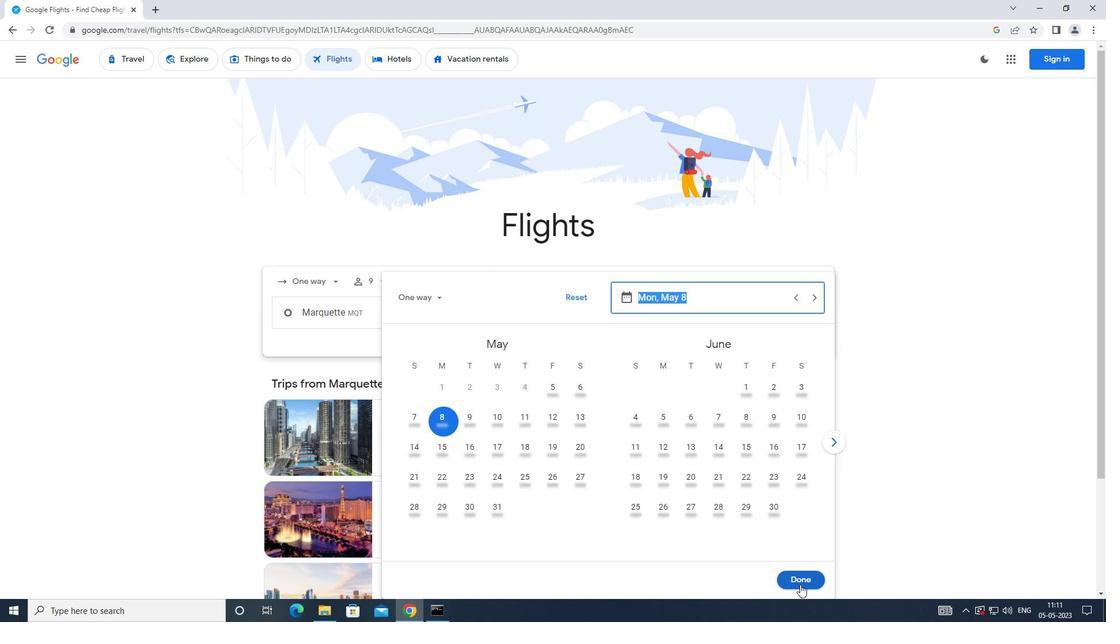 
Action: Mouse moved to (533, 355)
Screenshot: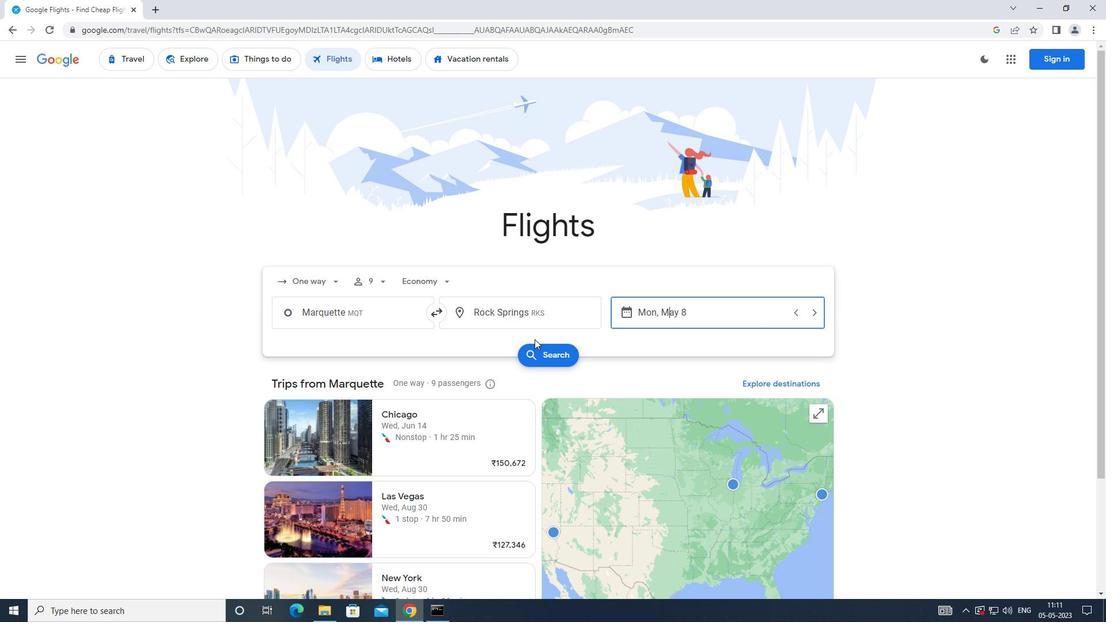 
Action: Mouse pressed left at (533, 355)
Screenshot: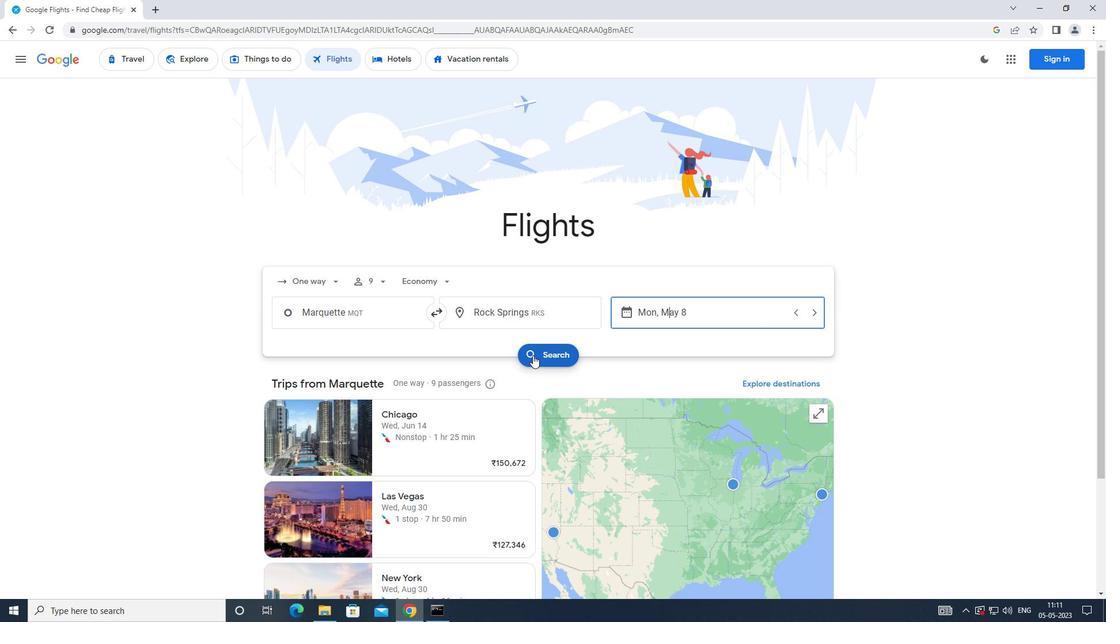 
Action: Mouse moved to (292, 163)
Screenshot: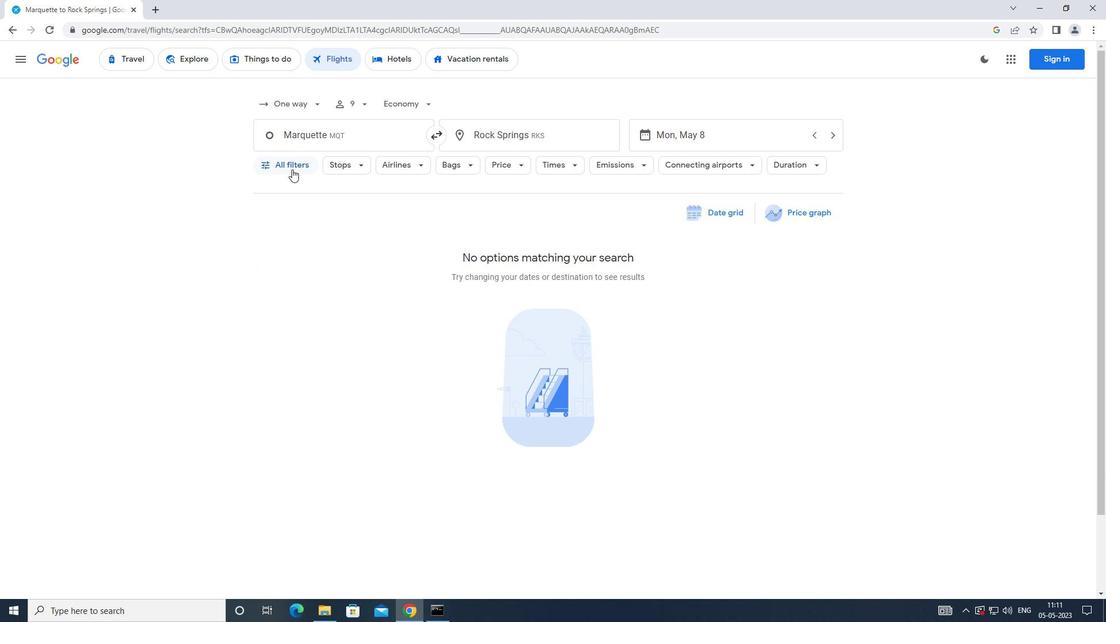 
Action: Mouse pressed left at (292, 163)
Screenshot: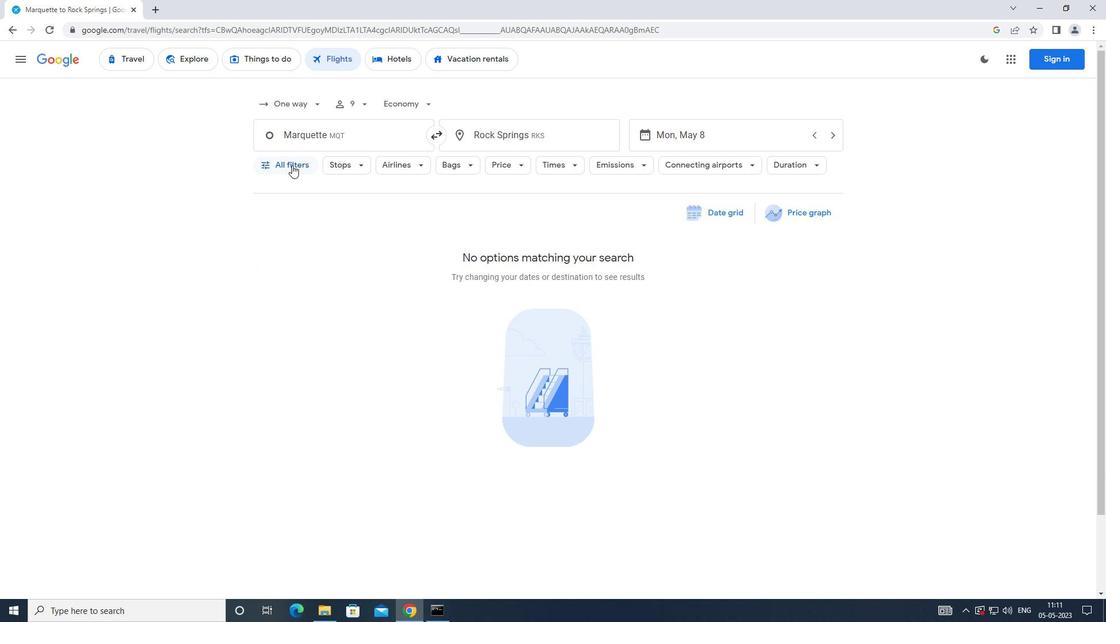 
Action: Mouse moved to (424, 411)
Screenshot: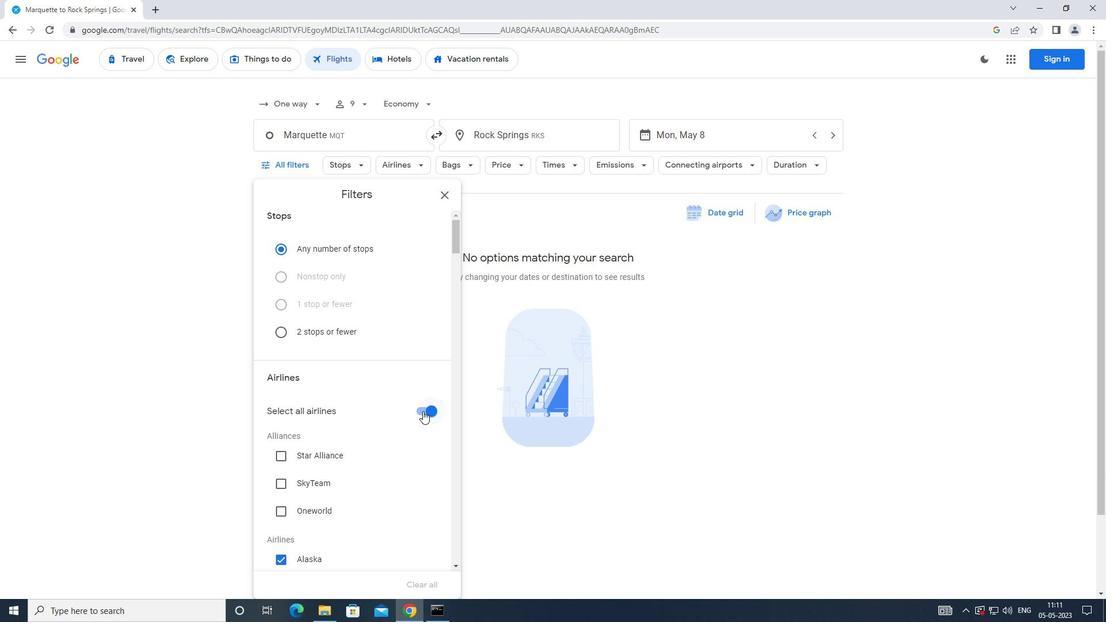
Action: Mouse pressed left at (424, 411)
Screenshot: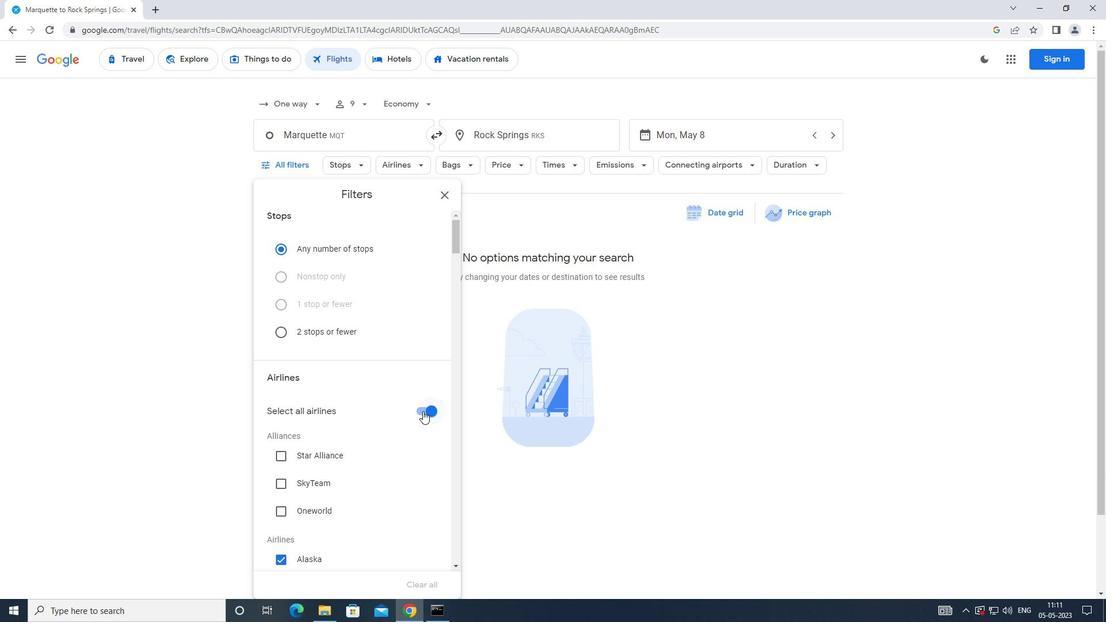 
Action: Mouse moved to (372, 389)
Screenshot: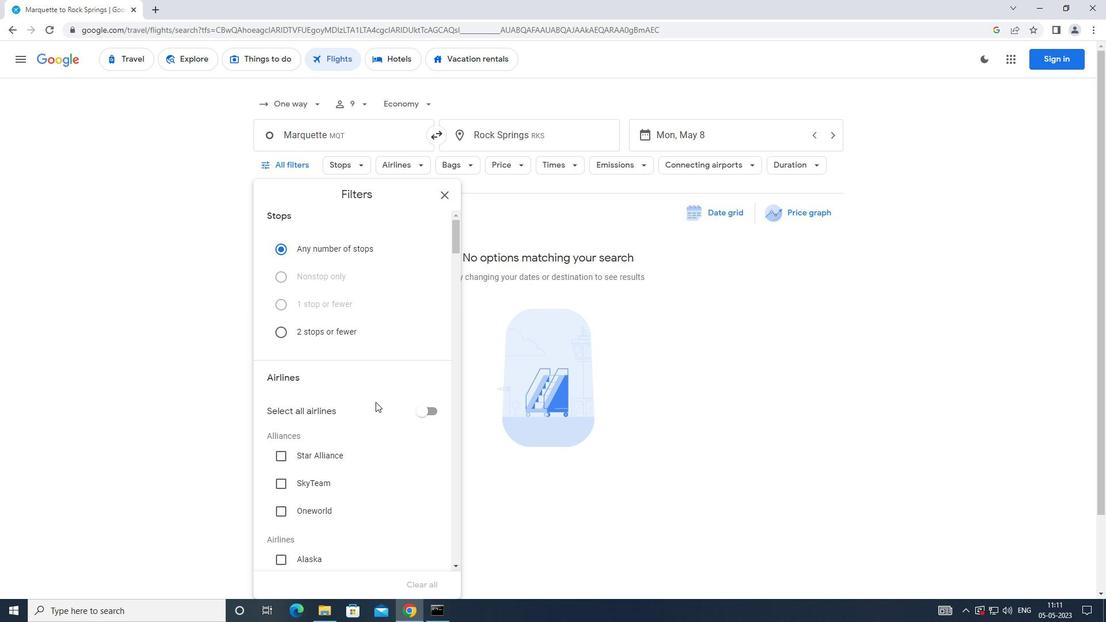 
Action: Mouse scrolled (372, 388) with delta (0, 0)
Screenshot: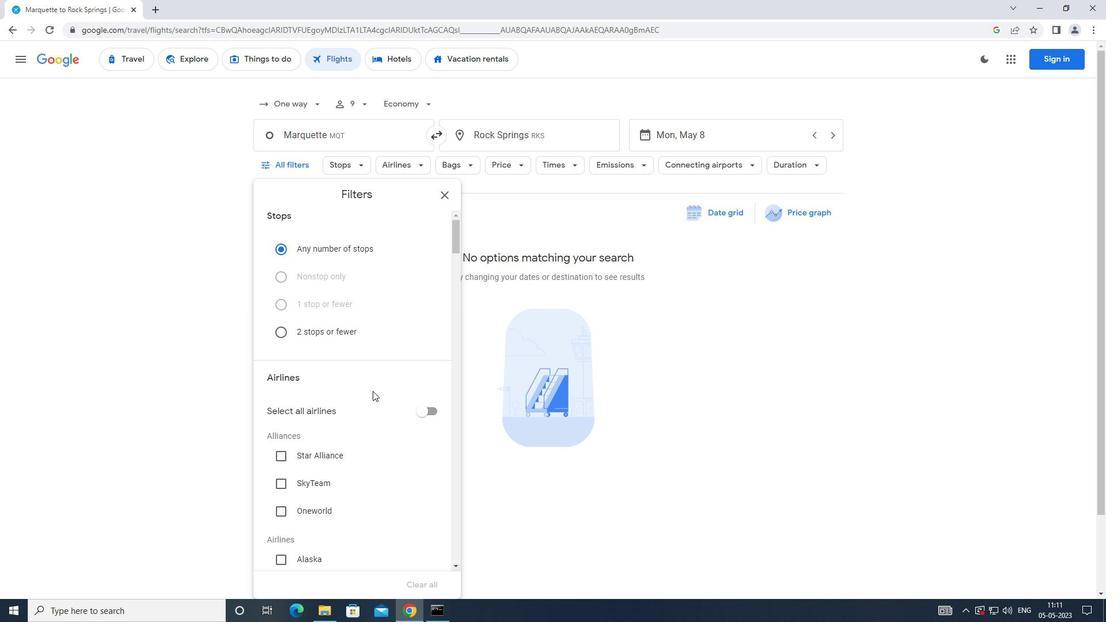
Action: Mouse scrolled (372, 388) with delta (0, 0)
Screenshot: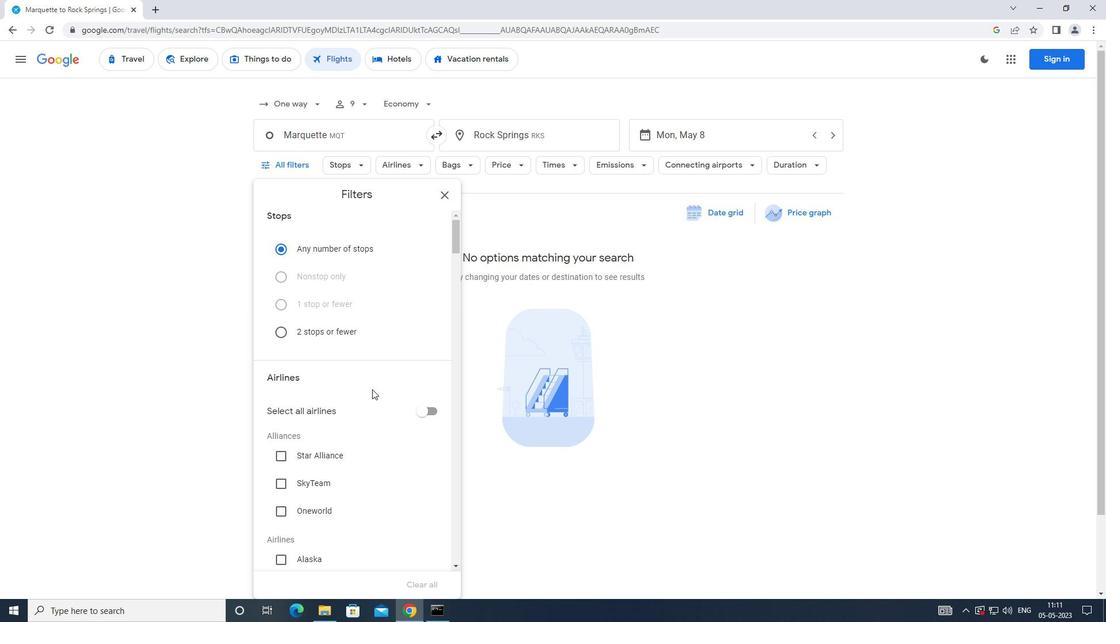
Action: Mouse moved to (285, 447)
Screenshot: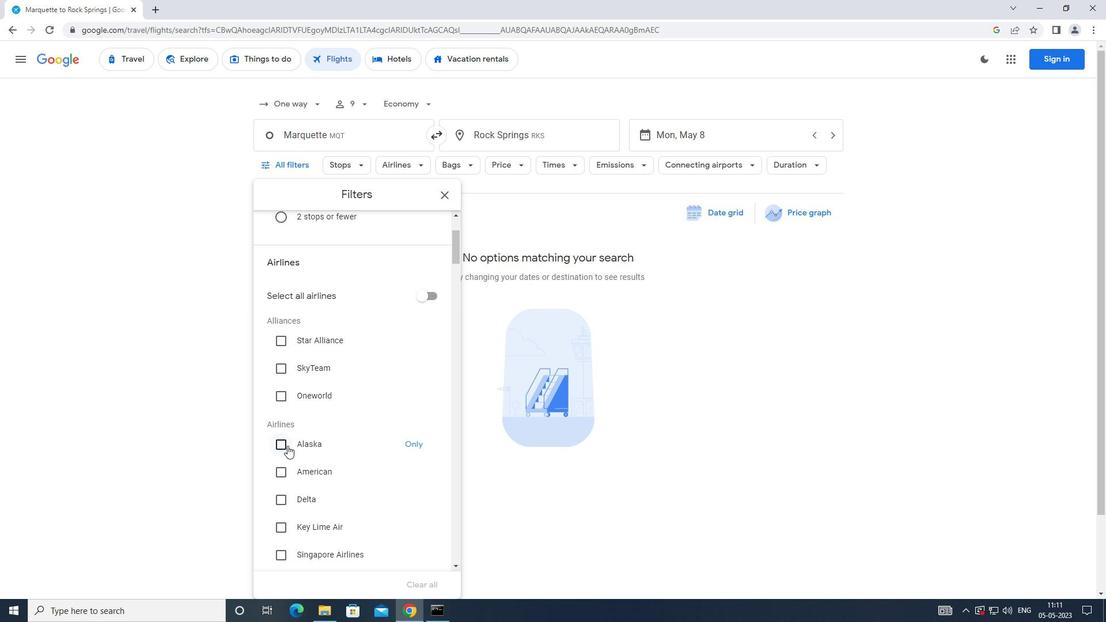 
Action: Mouse pressed left at (285, 447)
Screenshot: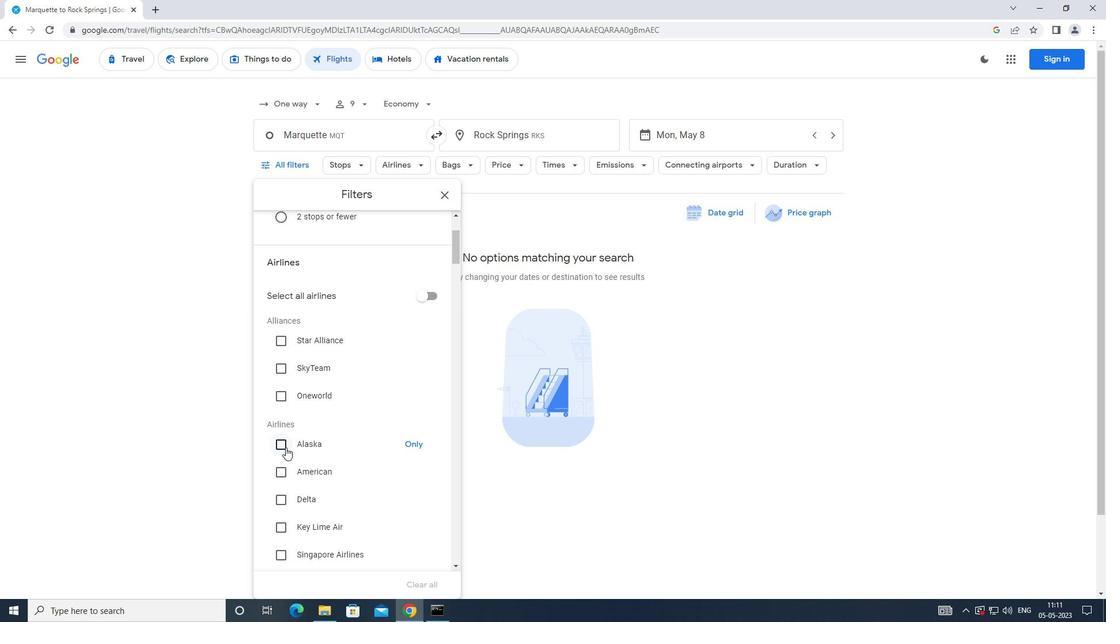 
Action: Mouse moved to (303, 407)
Screenshot: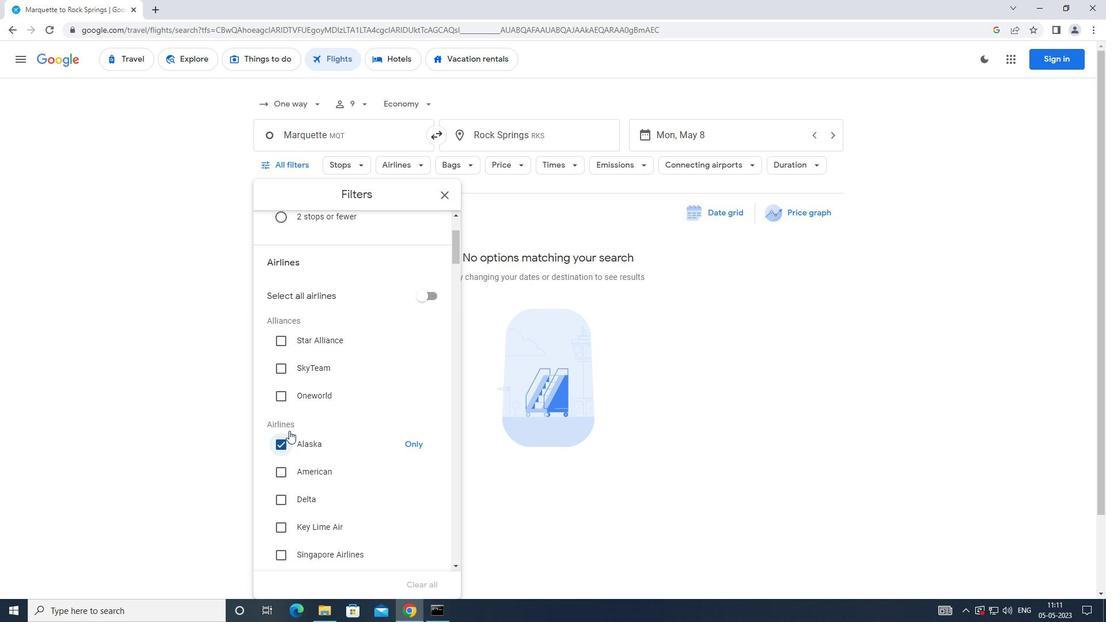 
Action: Mouse scrolled (303, 407) with delta (0, 0)
Screenshot: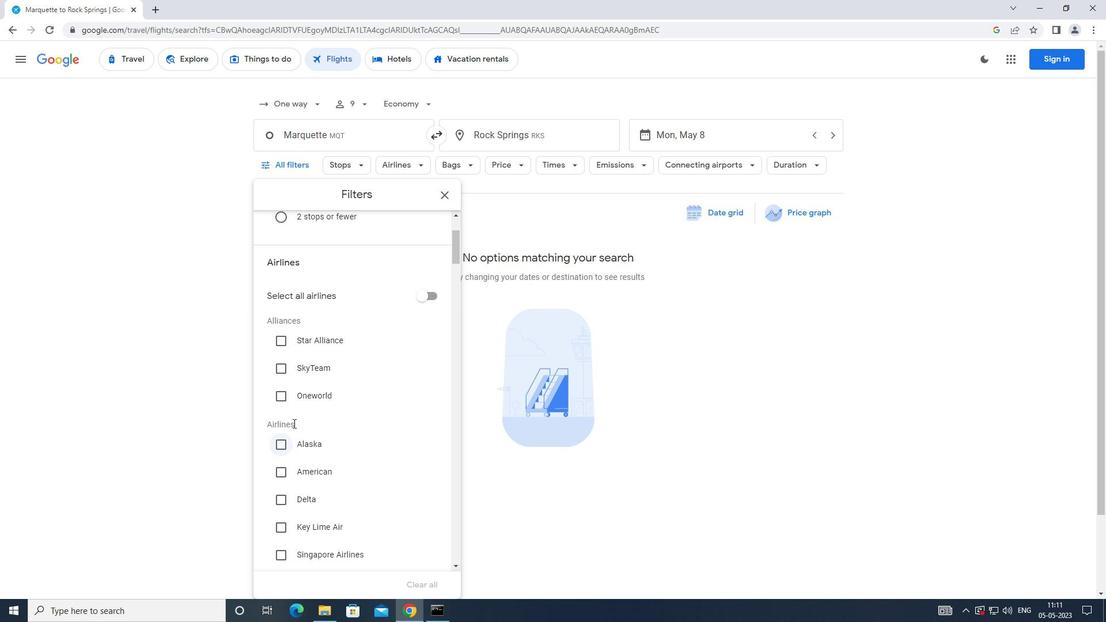 
Action: Mouse moved to (303, 407)
Screenshot: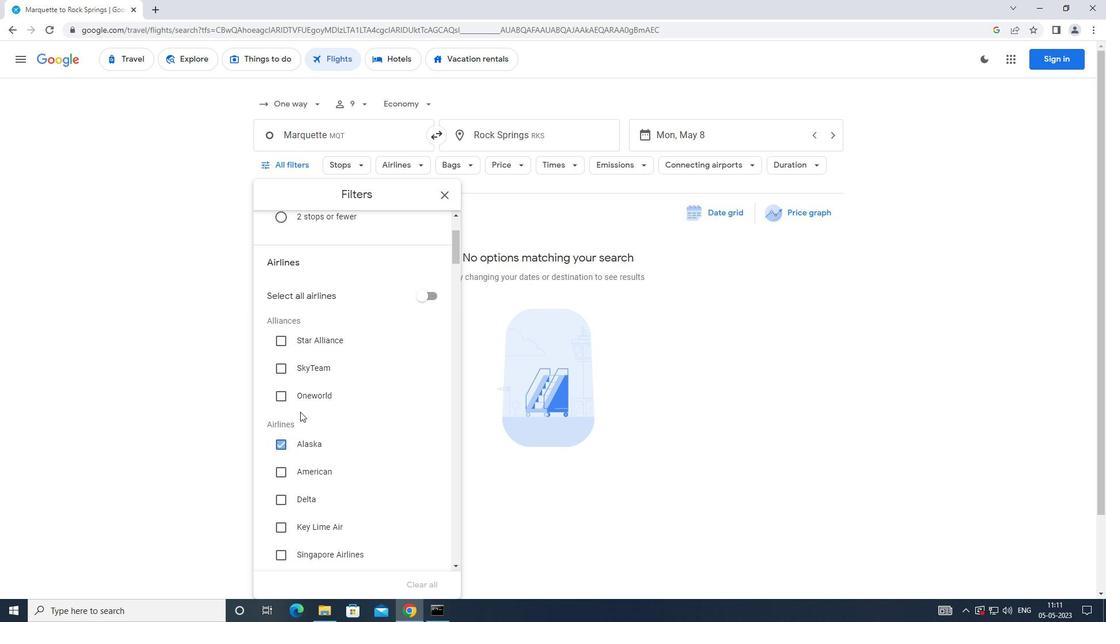 
Action: Mouse scrolled (303, 407) with delta (0, 0)
Screenshot: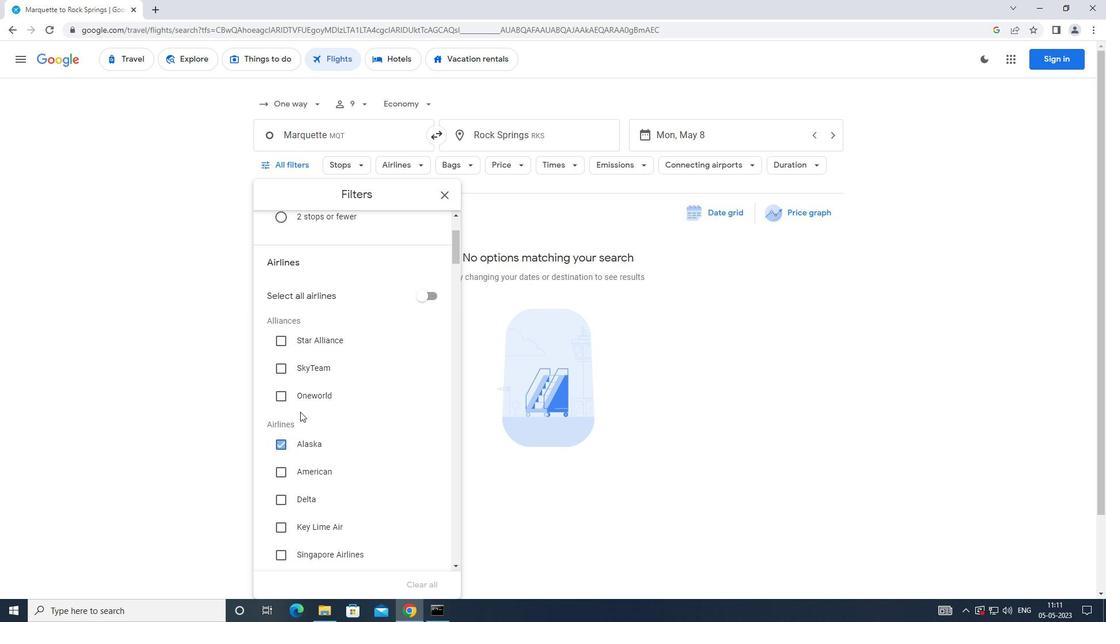 
Action: Mouse moved to (304, 406)
Screenshot: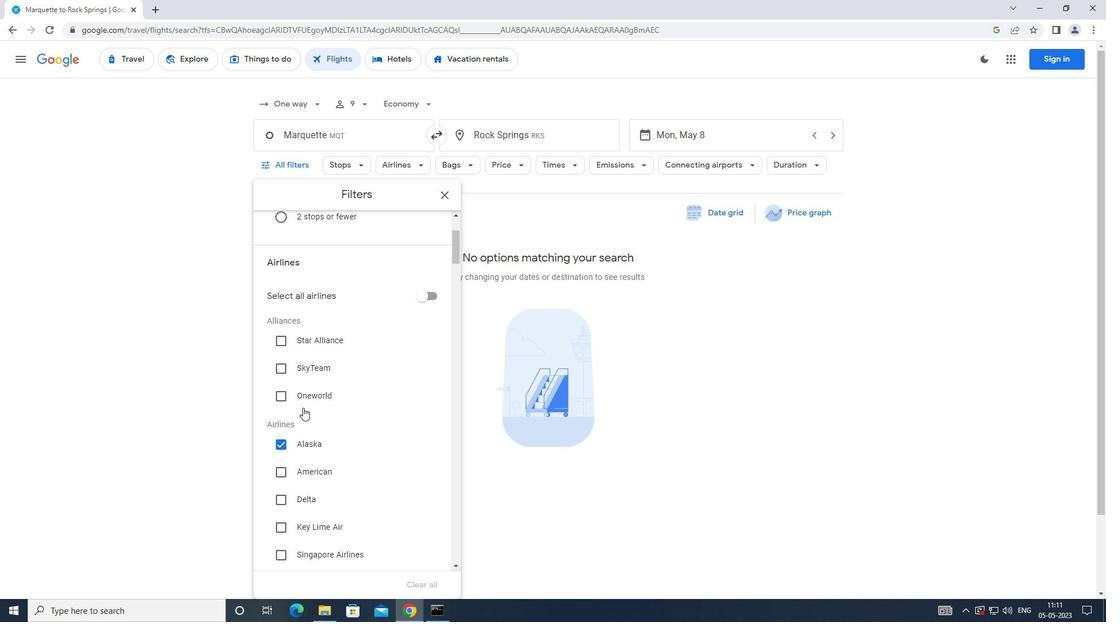 
Action: Mouse scrolled (304, 406) with delta (0, 0)
Screenshot: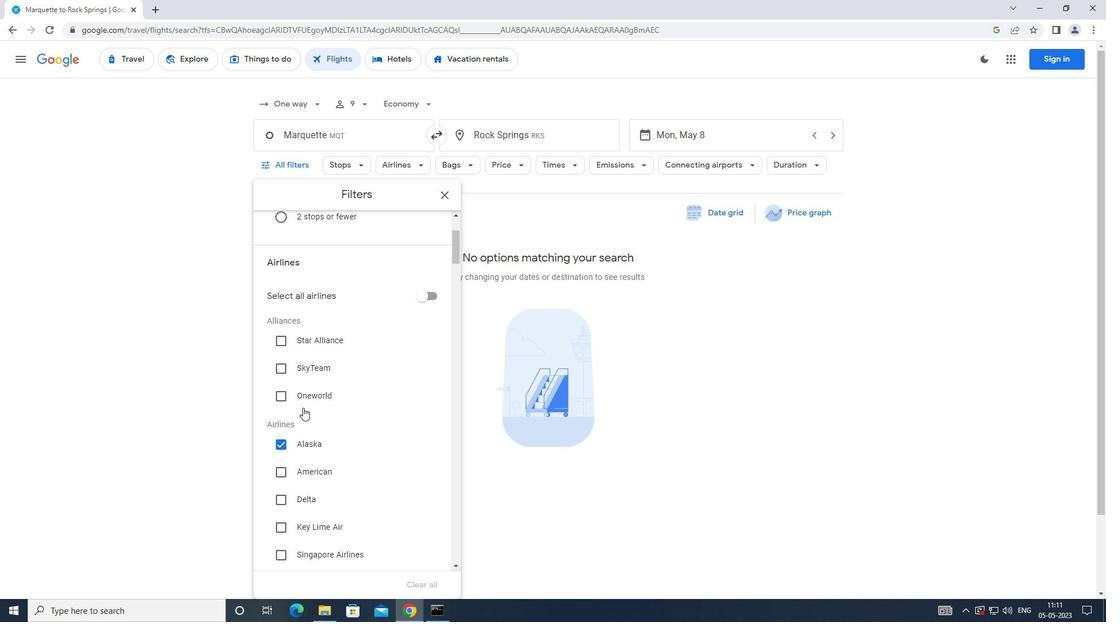 
Action: Mouse moved to (304, 406)
Screenshot: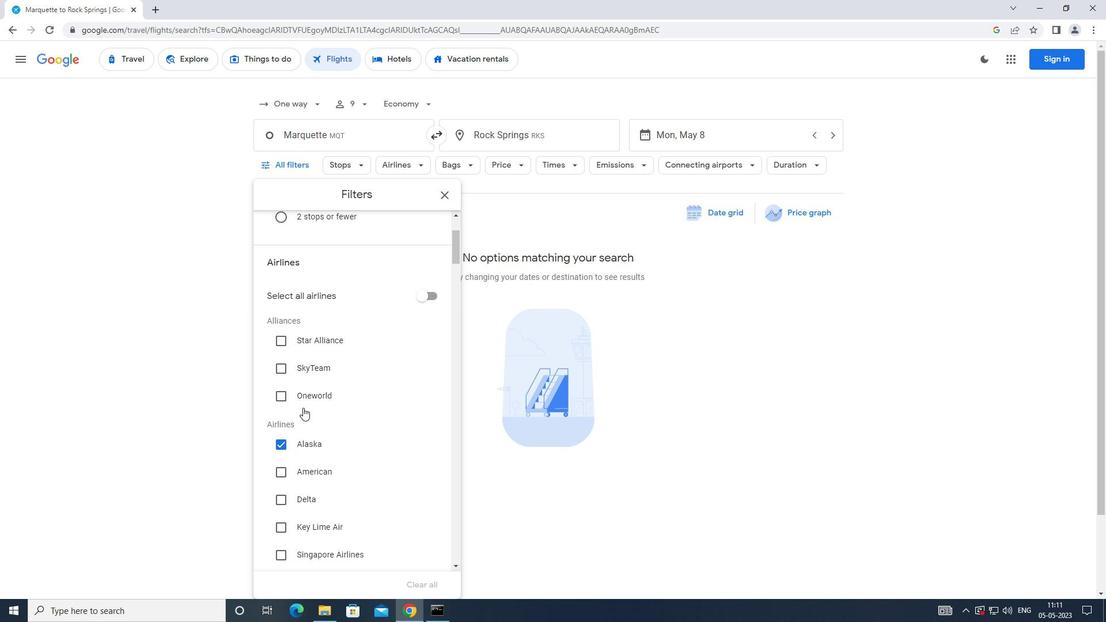 
Action: Mouse scrolled (304, 406) with delta (0, 0)
Screenshot: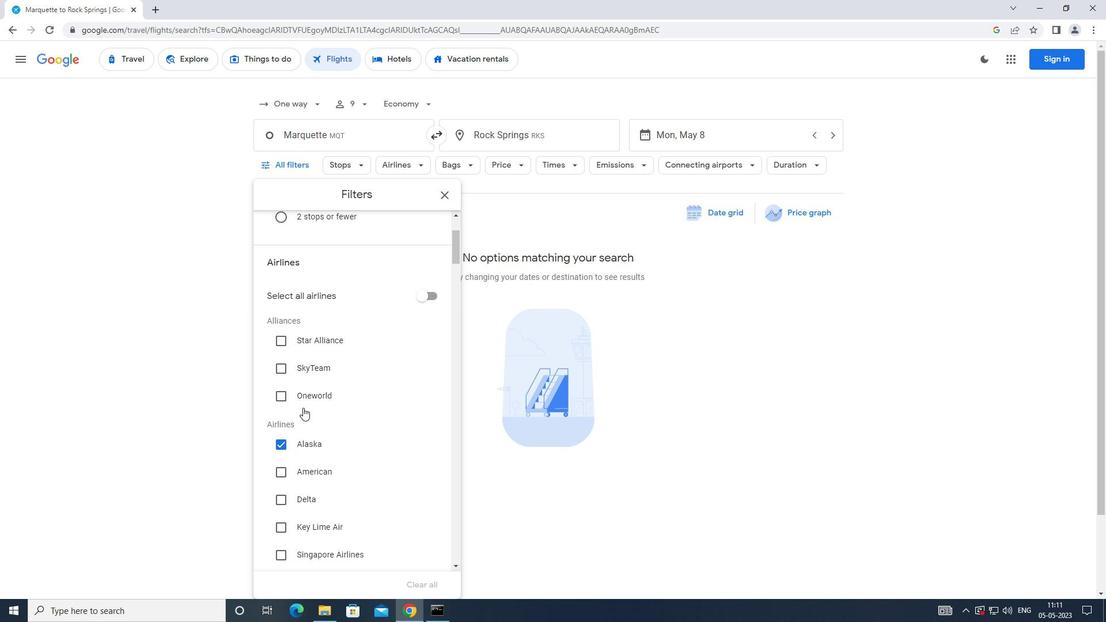 
Action: Mouse moved to (310, 400)
Screenshot: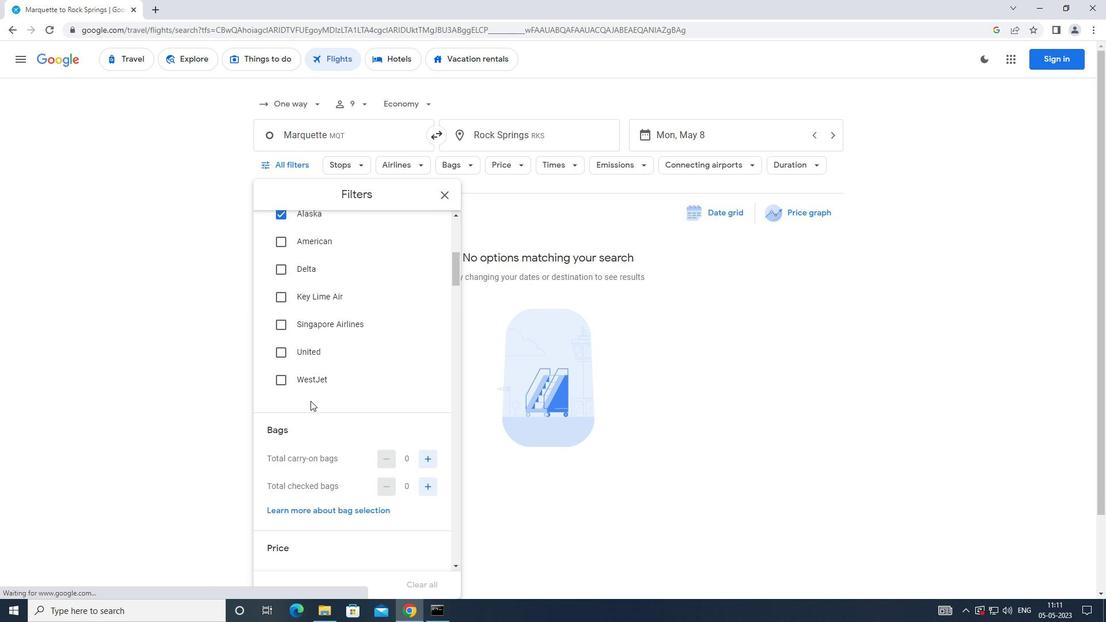 
Action: Mouse scrolled (310, 399) with delta (0, 0)
Screenshot: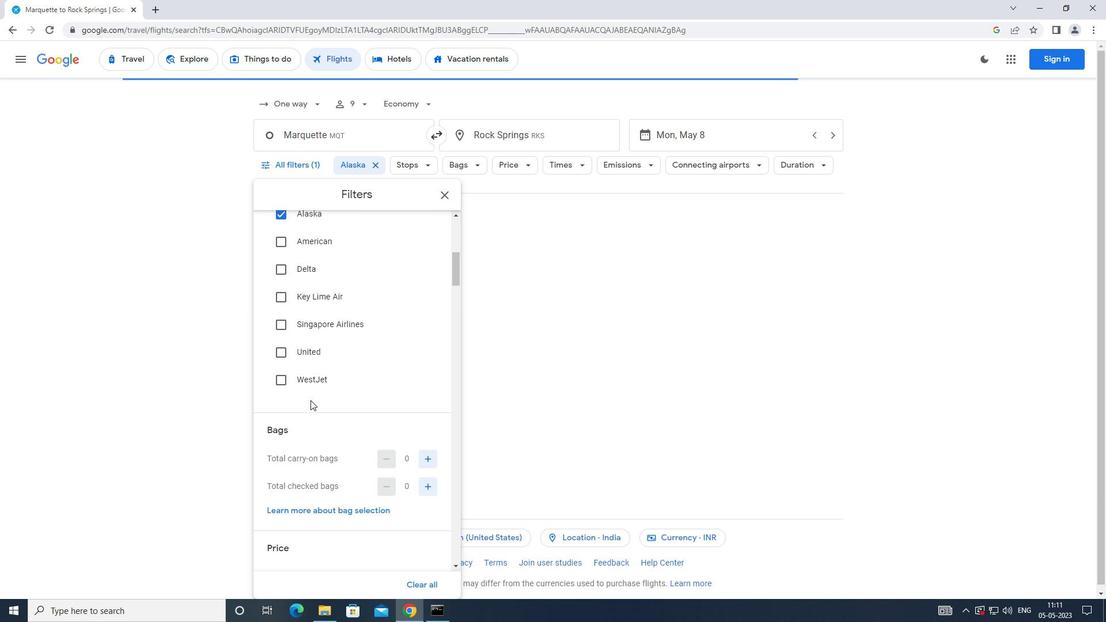 
Action: Mouse moved to (427, 546)
Screenshot: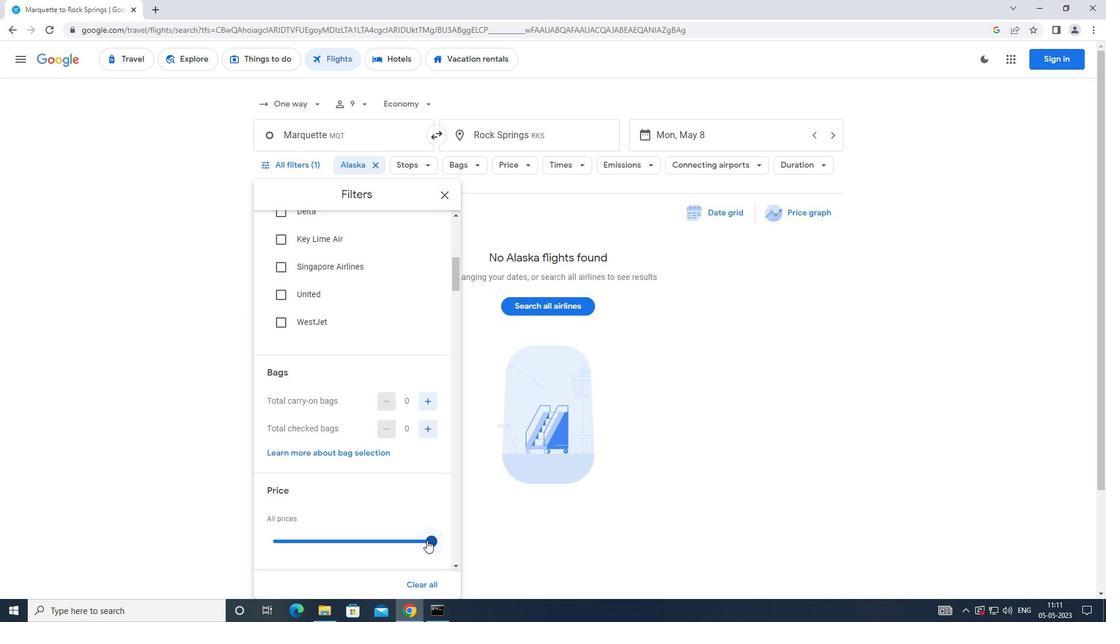 
Action: Mouse pressed left at (427, 546)
Screenshot: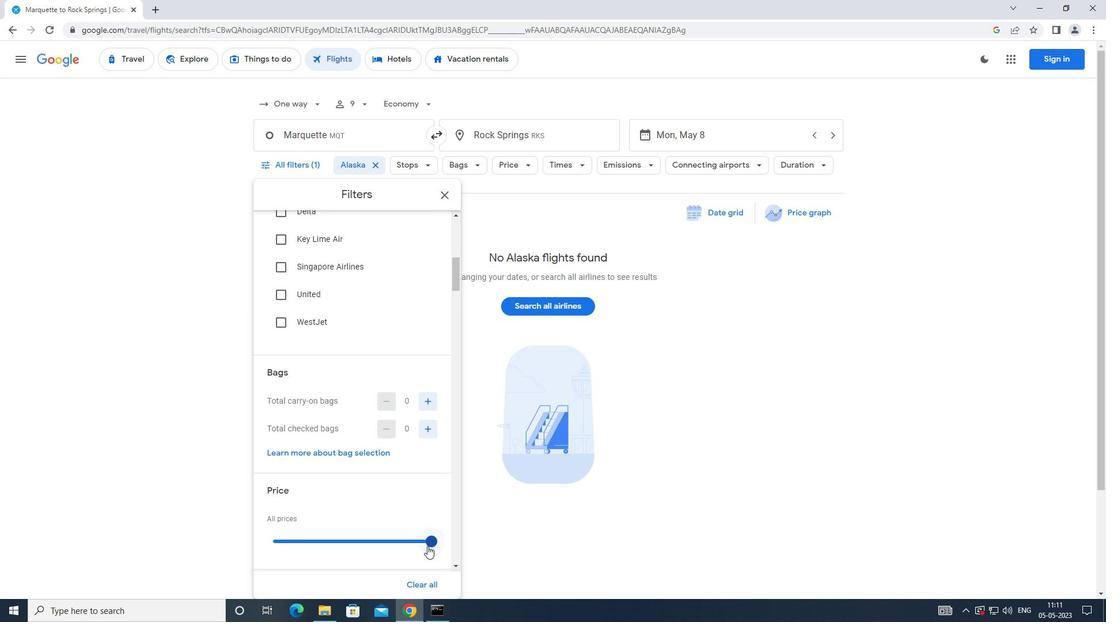
Action: Mouse moved to (341, 478)
Screenshot: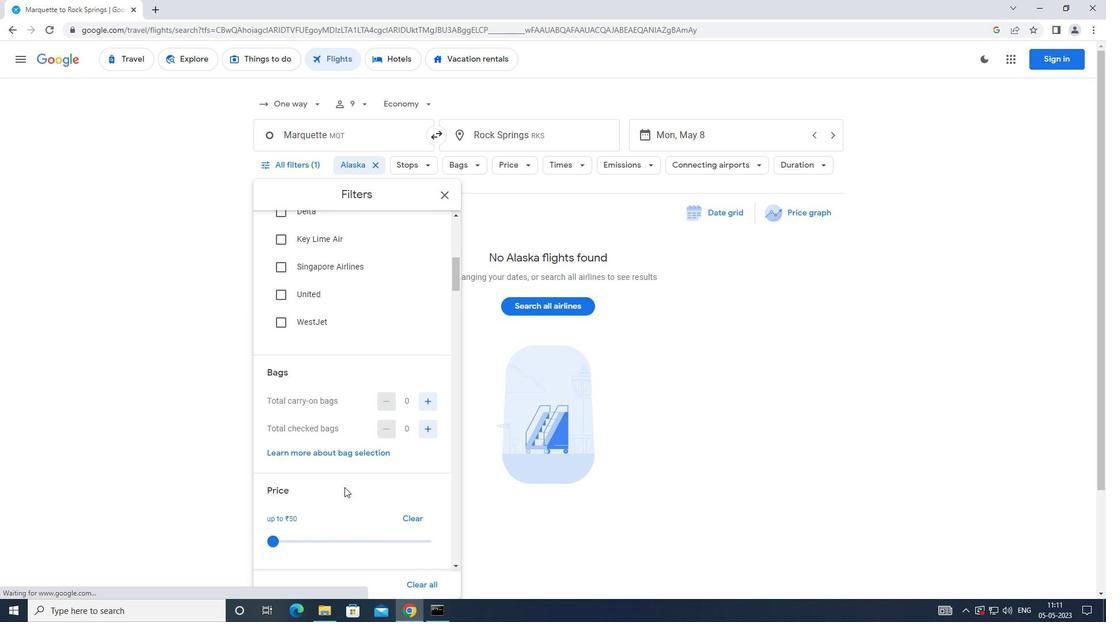 
Action: Mouse scrolled (341, 477) with delta (0, 0)
Screenshot: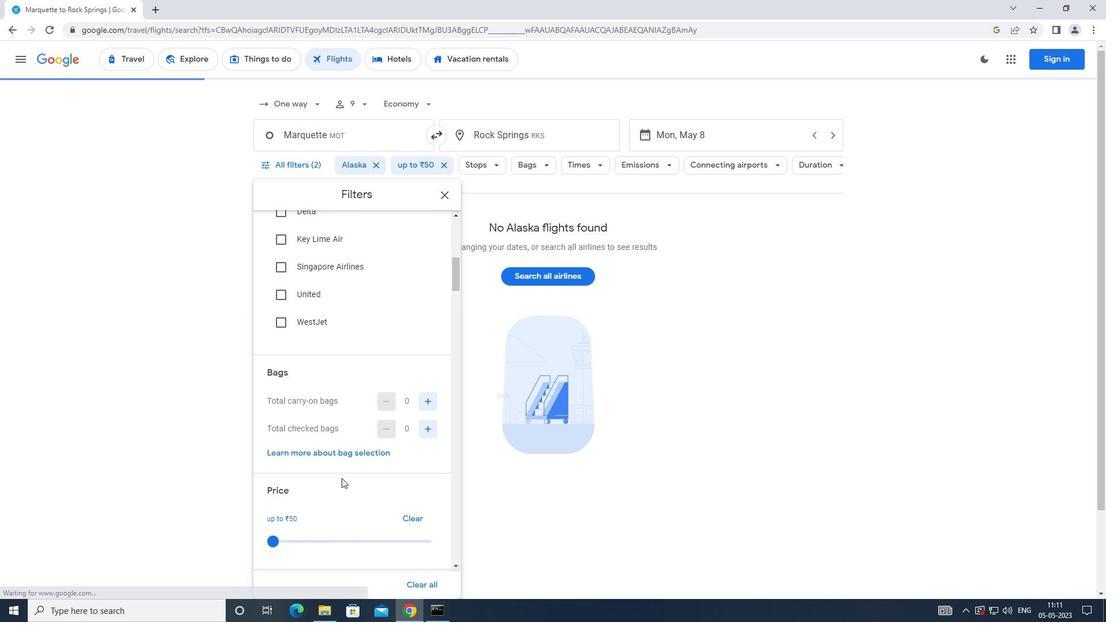 
Action: Mouse moved to (341, 478)
Screenshot: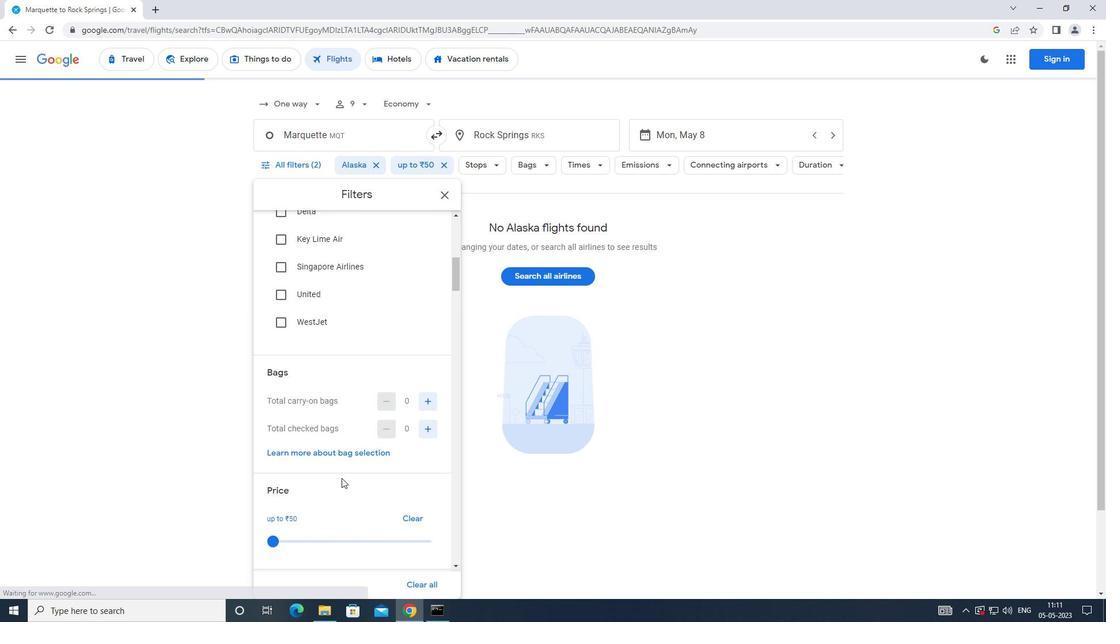 
Action: Mouse scrolled (341, 477) with delta (0, 0)
Screenshot: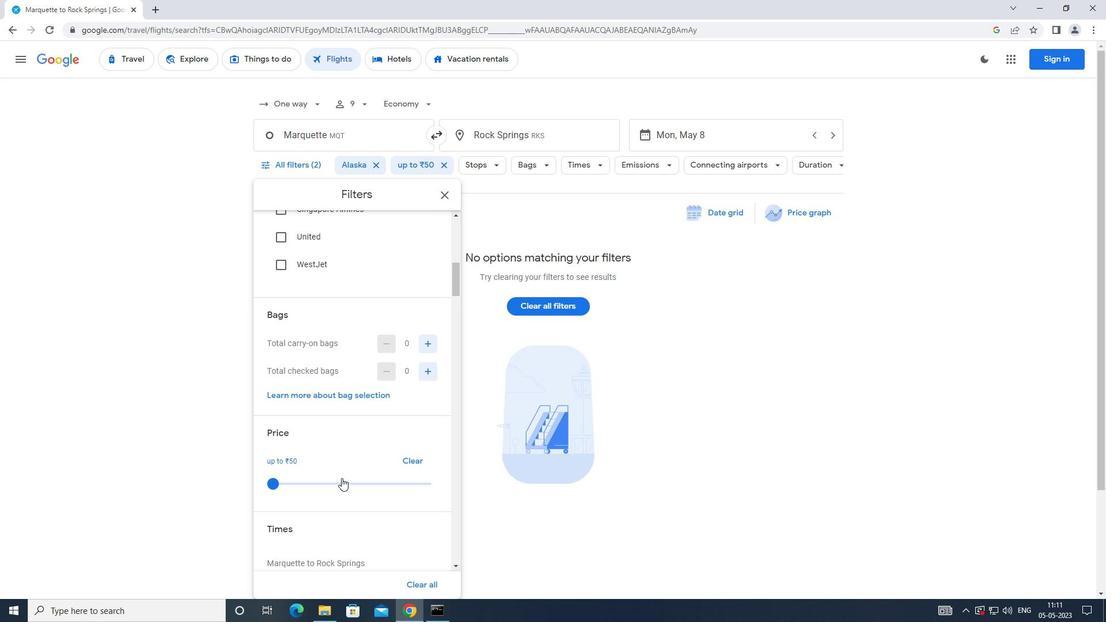 
Action: Mouse moved to (288, 529)
Screenshot: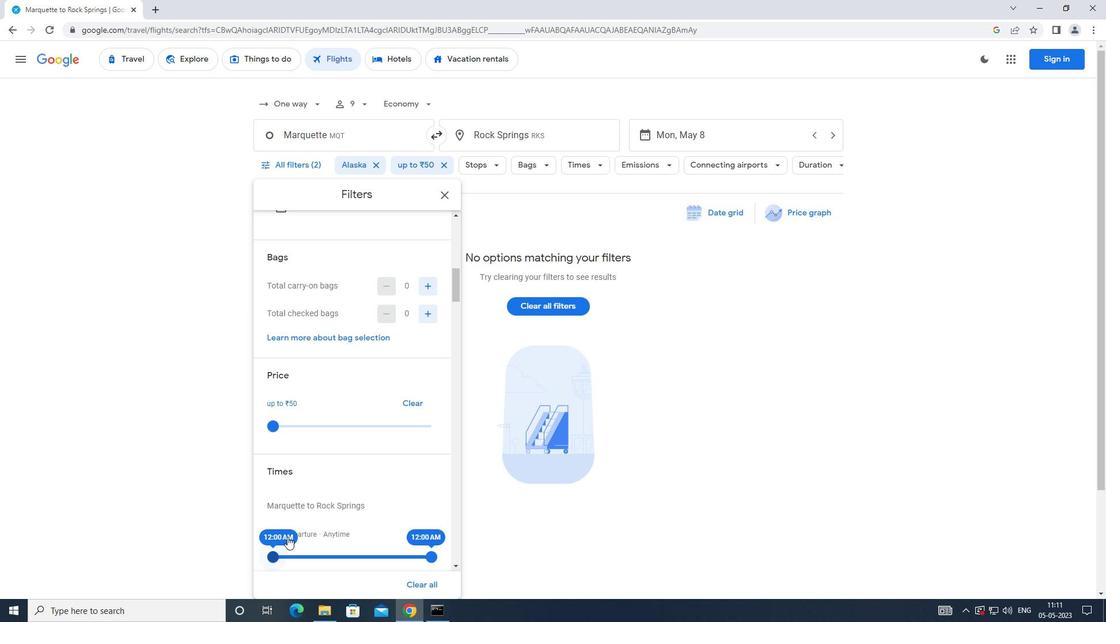
Action: Mouse scrolled (288, 528) with delta (0, 0)
Screenshot: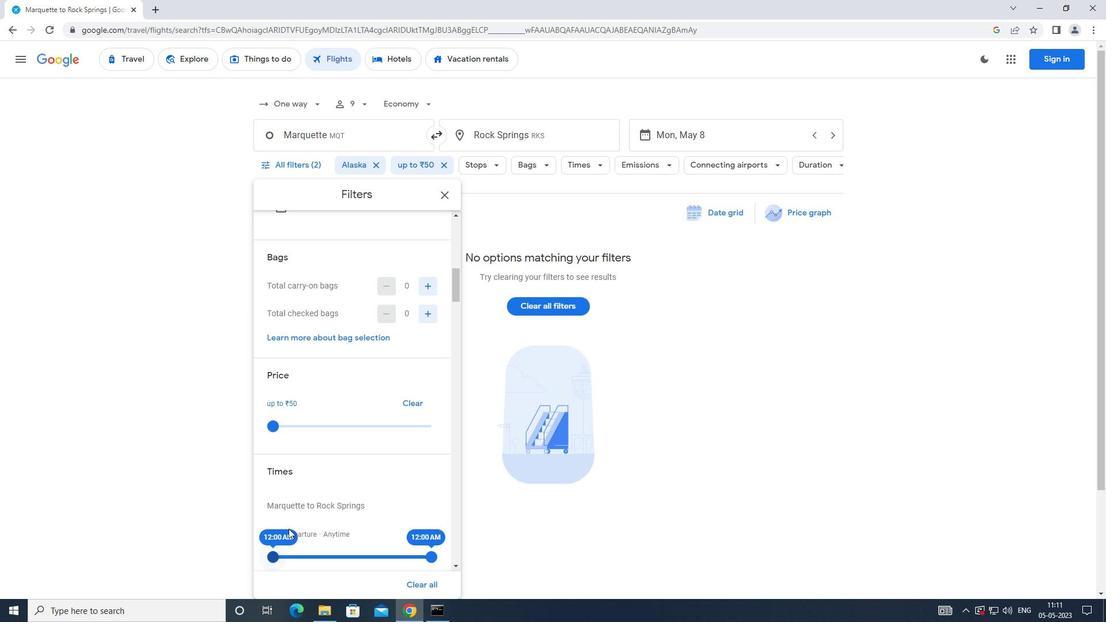 
Action: Mouse moved to (273, 501)
Screenshot: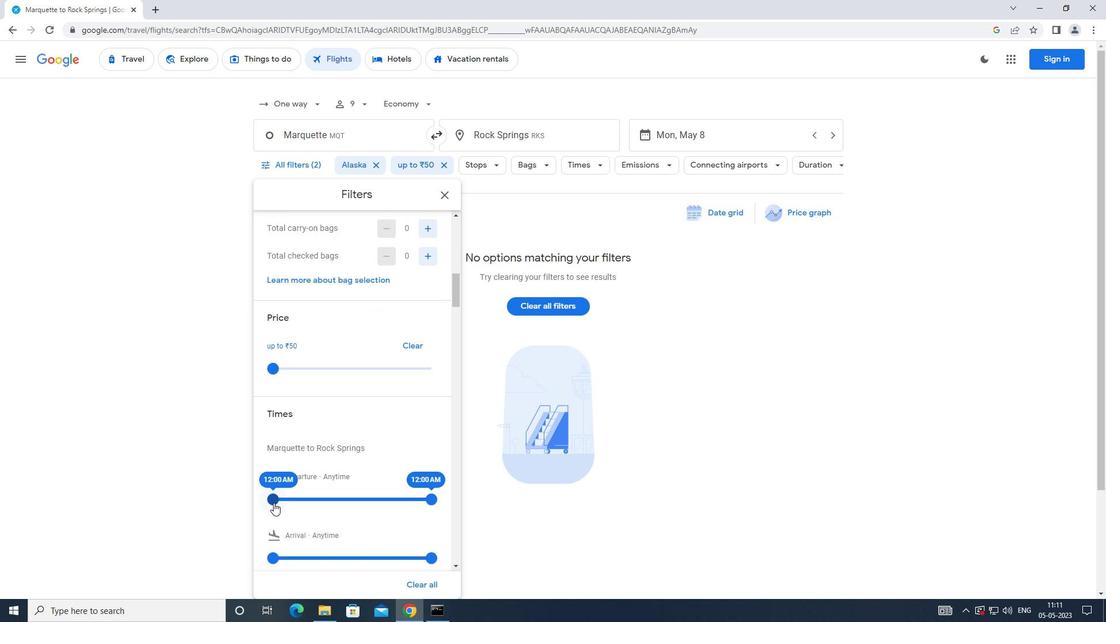 
Action: Mouse pressed left at (273, 501)
Screenshot: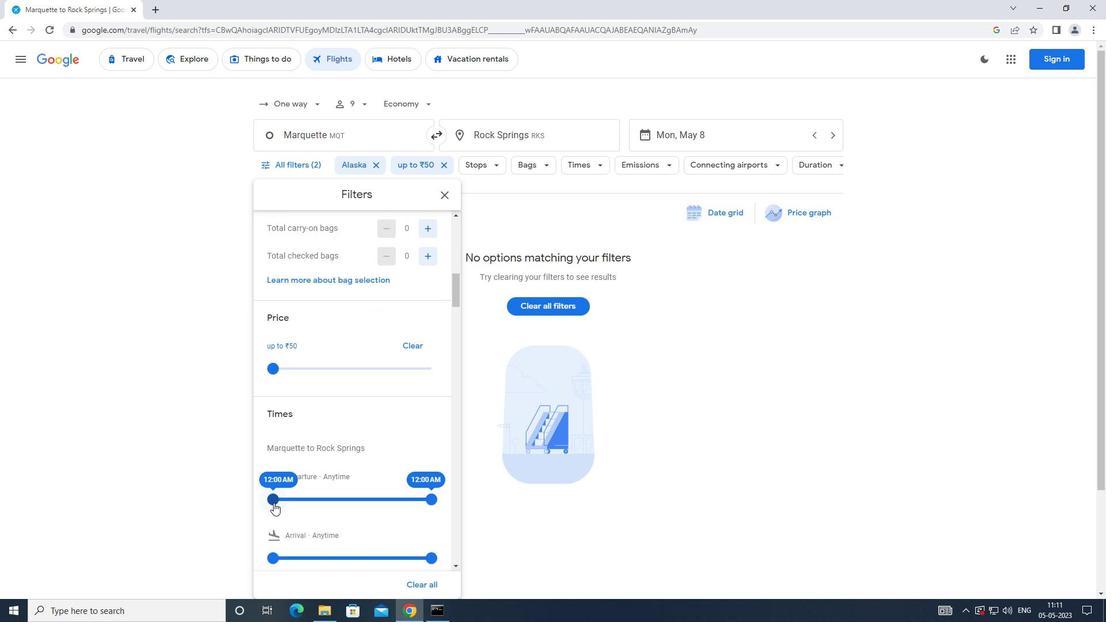 
Action: Mouse moved to (433, 499)
Screenshot: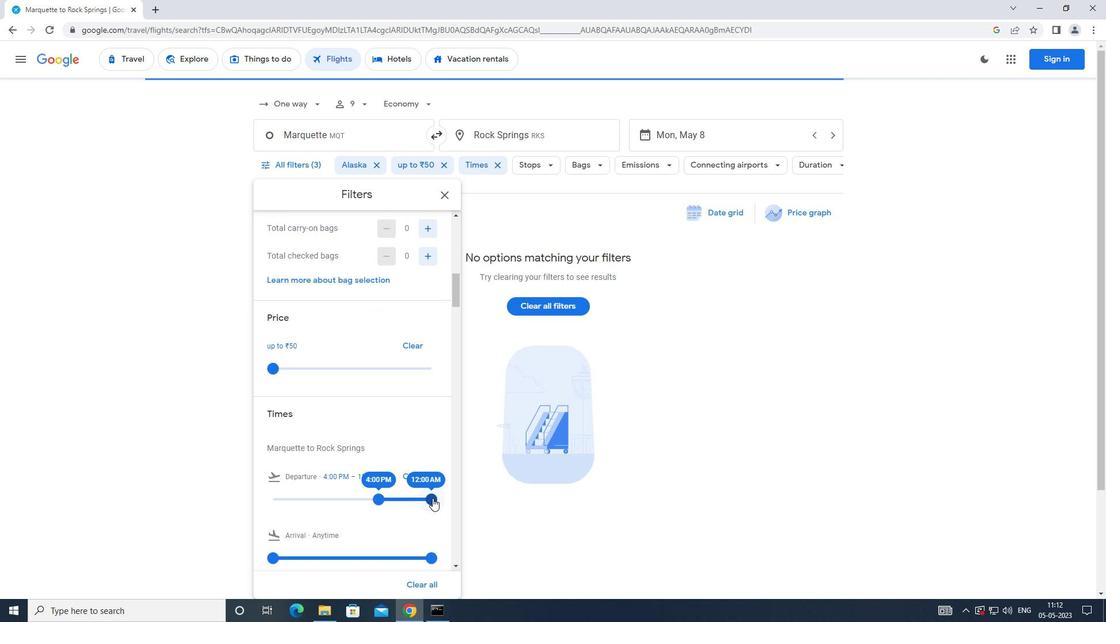 
Action: Mouse pressed left at (433, 499)
Screenshot: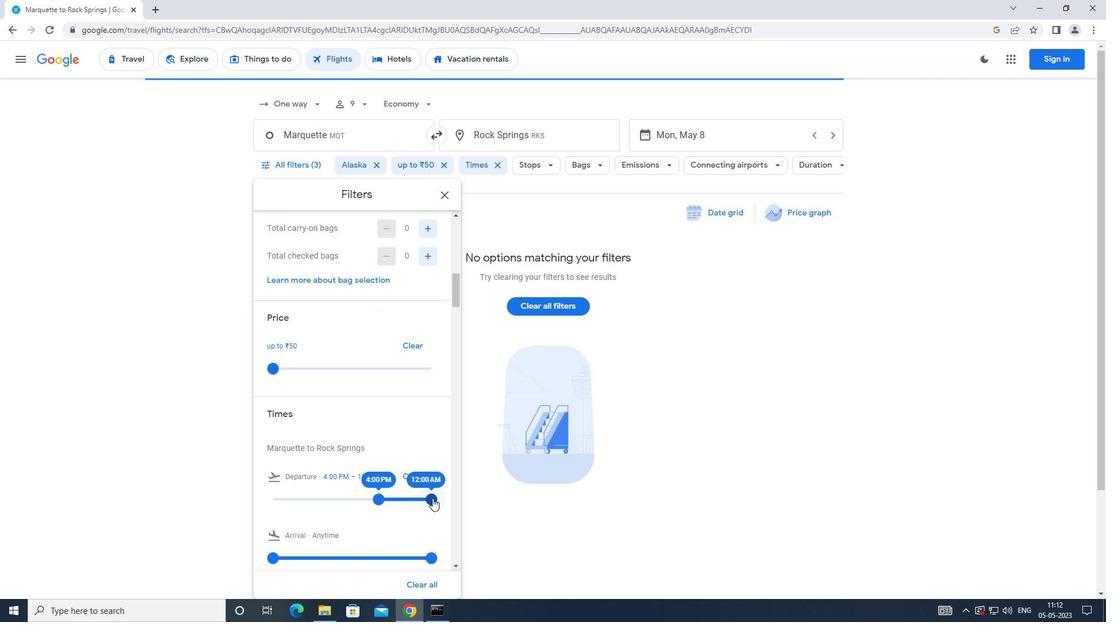 
Action: Mouse moved to (346, 502)
Screenshot: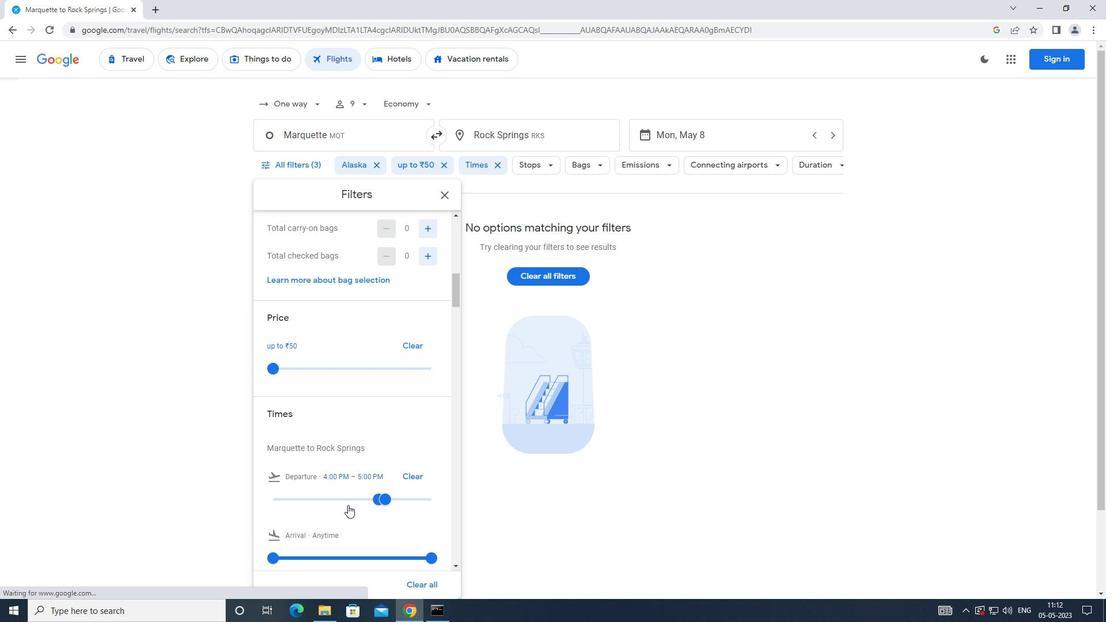 
